 Task: Research Airbnb accommodation in Salcedo, Dominican Republic from 10th December, 2023 to 15th December, 2023 for 7 adults.4 bedrooms having 7 beds and 4 bathrooms. Property type can be house. Amenities needed are: wifi, TV, free parkinig on premises, gym, breakfast. Look for 5 properties as per requirement.
Action: Mouse moved to (452, 63)
Screenshot: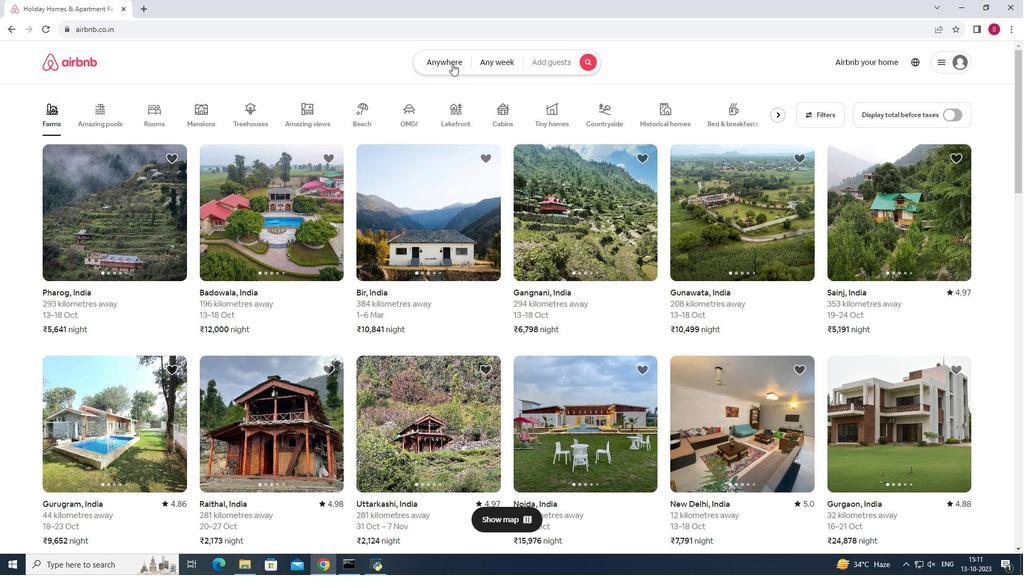 
Action: Mouse pressed left at (452, 63)
Screenshot: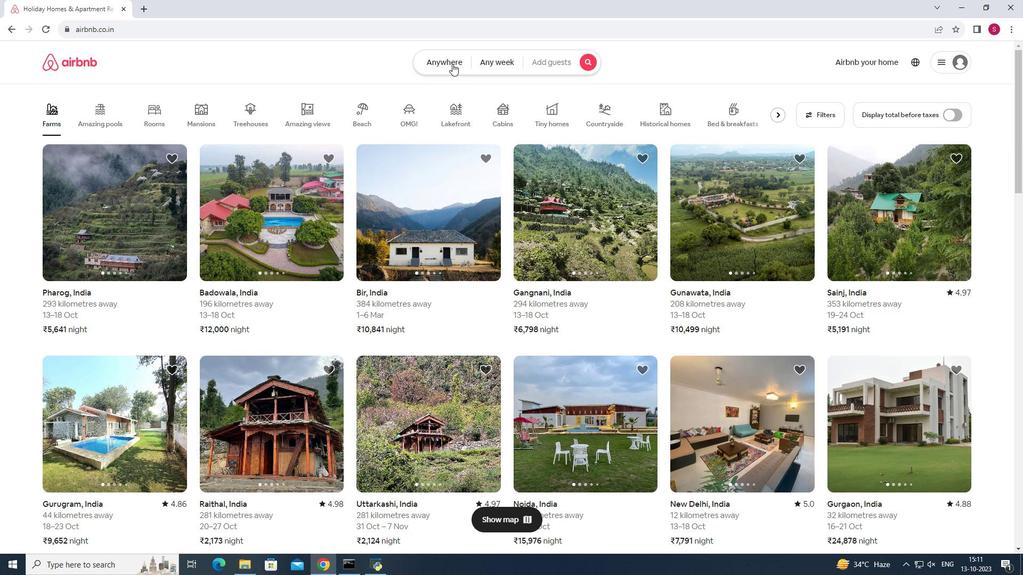 
Action: Mouse moved to (386, 106)
Screenshot: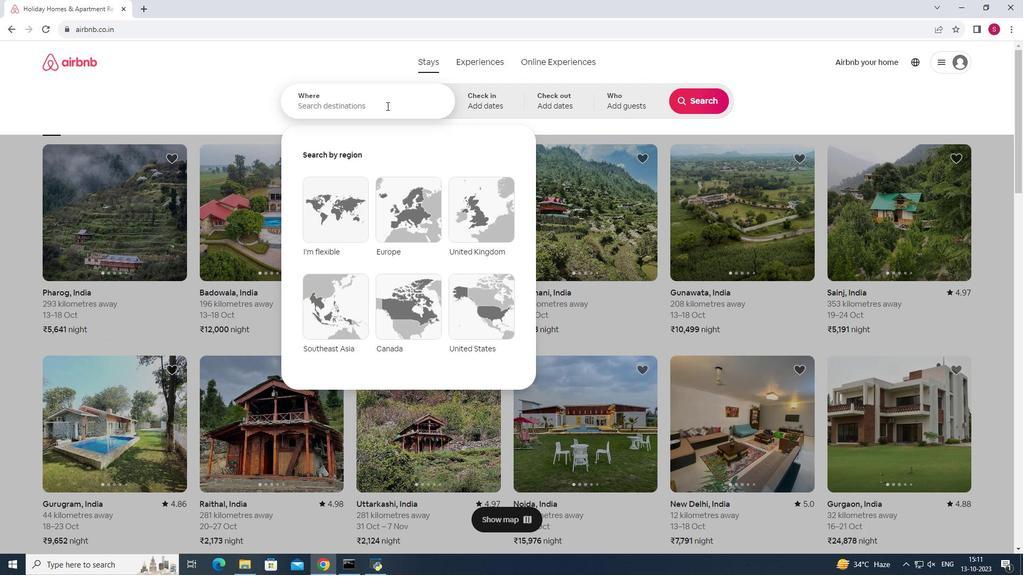 
Action: Mouse pressed left at (386, 106)
Screenshot: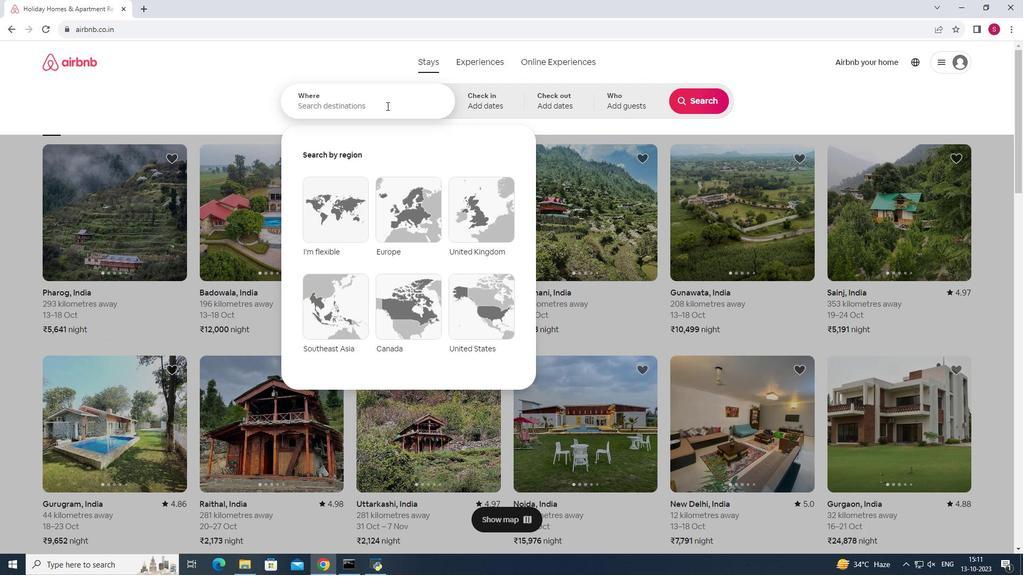 
Action: Key pressed <Key.shift>Salcedo,<Key.space><Key.shift>Dominican
Screenshot: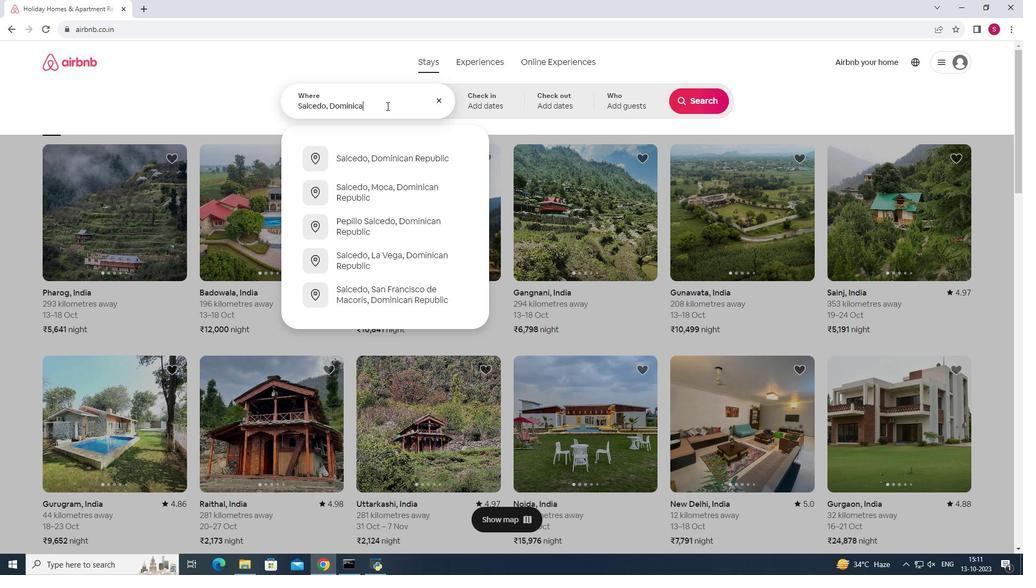 
Action: Mouse moved to (401, 157)
Screenshot: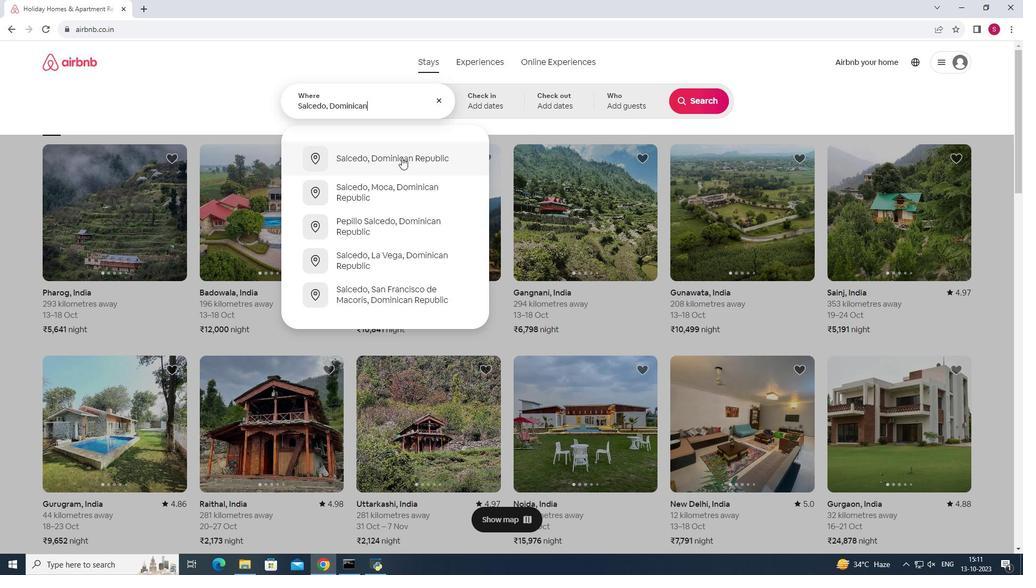 
Action: Mouse pressed left at (401, 157)
Screenshot: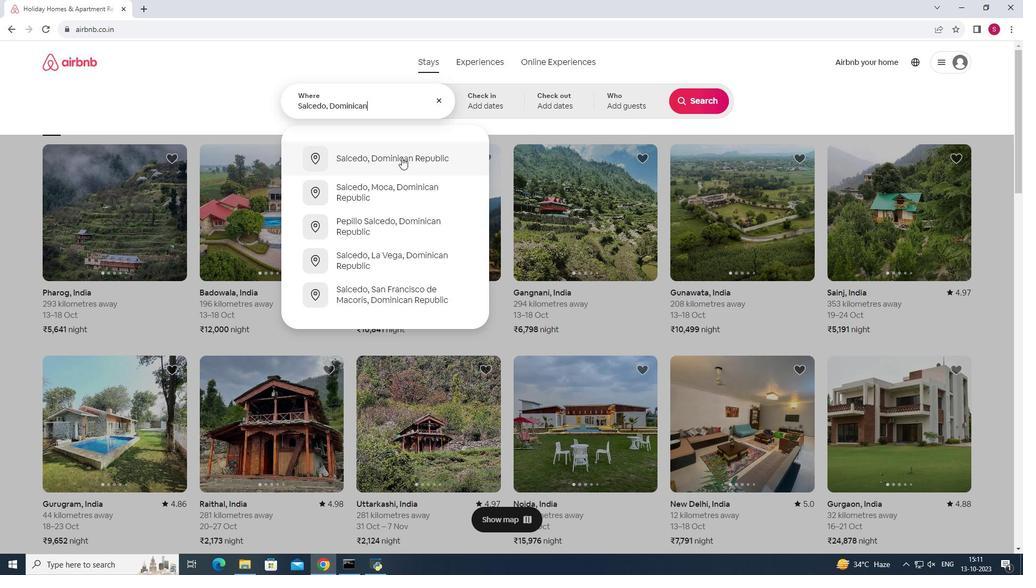 
Action: Mouse moved to (698, 187)
Screenshot: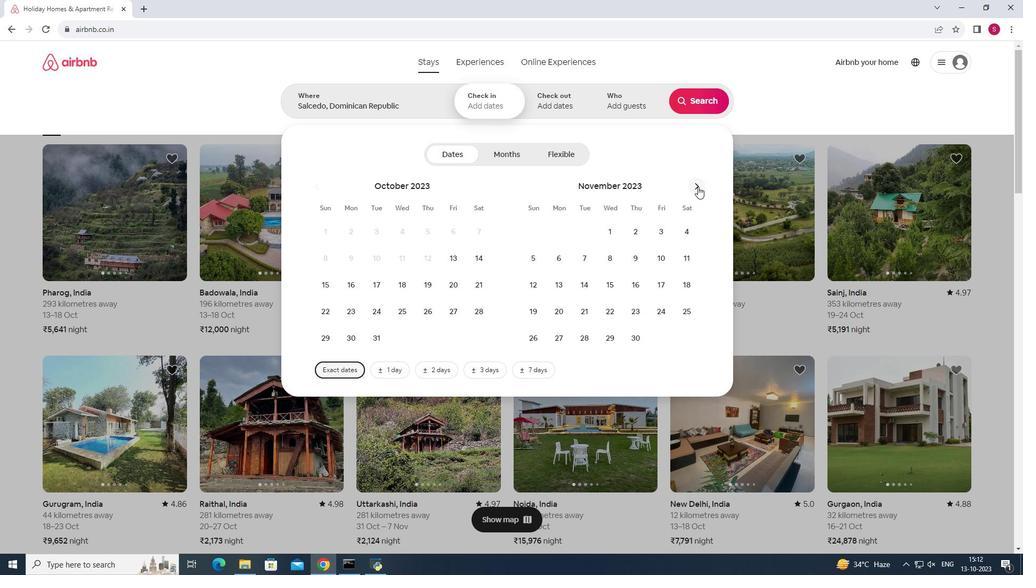 
Action: Mouse pressed left at (698, 187)
Screenshot: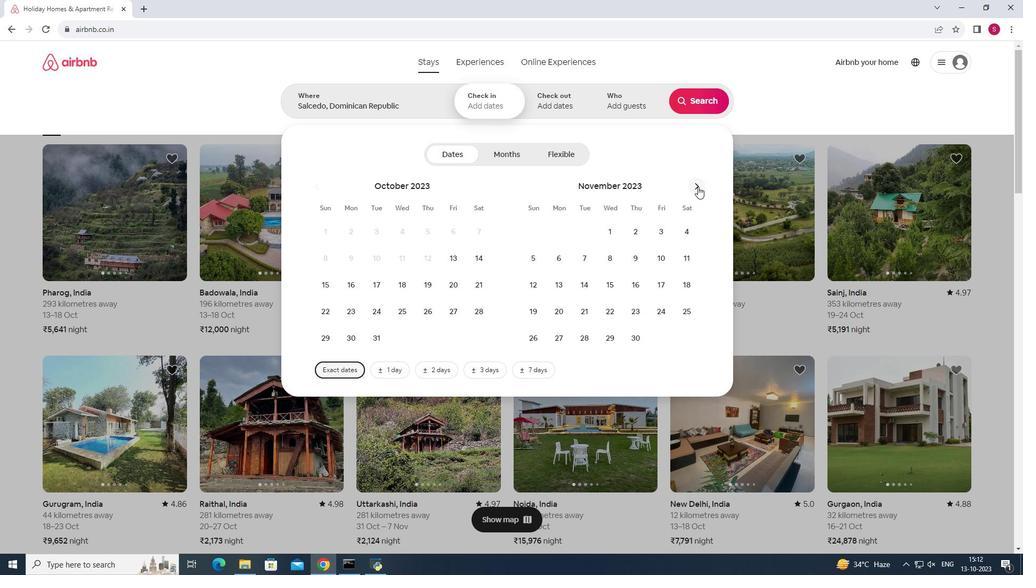 
Action: Mouse moved to (537, 293)
Screenshot: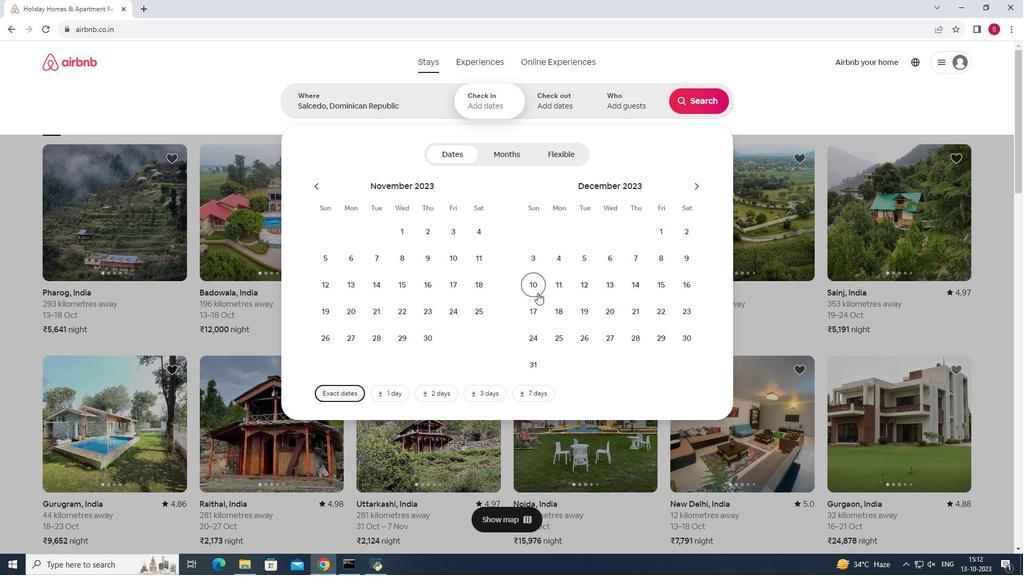 
Action: Mouse pressed left at (537, 293)
Screenshot: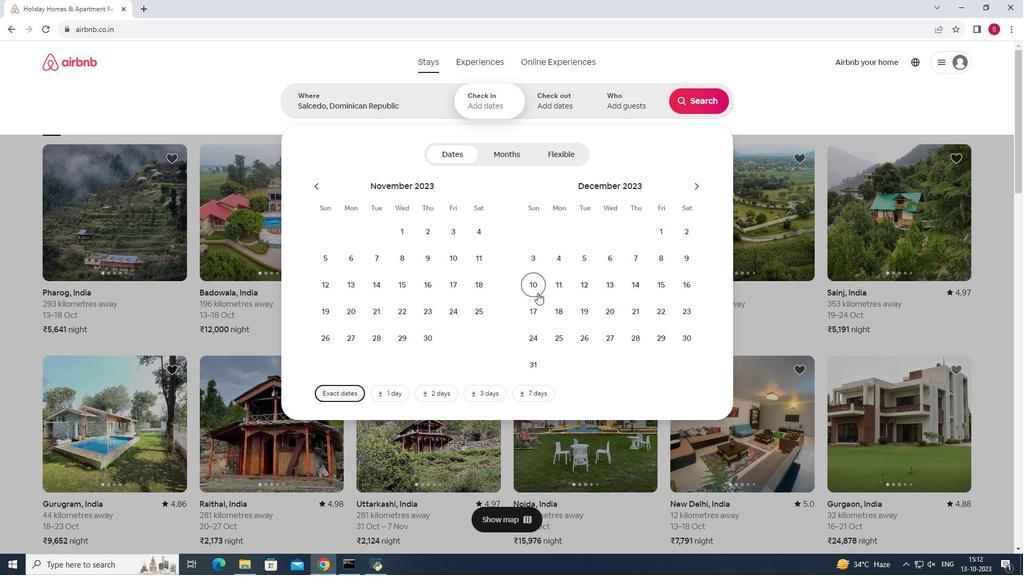 
Action: Mouse moved to (667, 289)
Screenshot: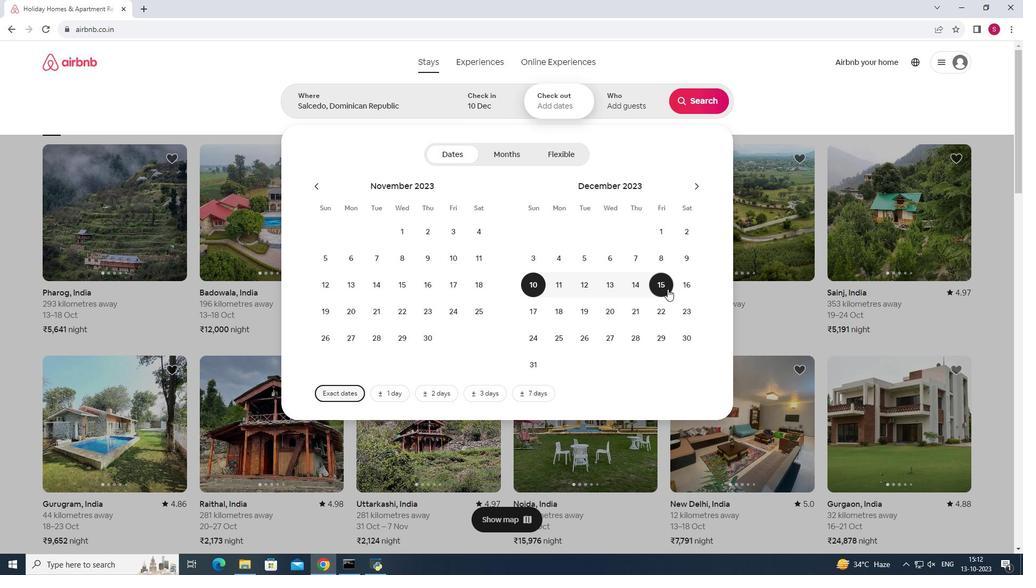 
Action: Mouse pressed left at (667, 289)
Screenshot: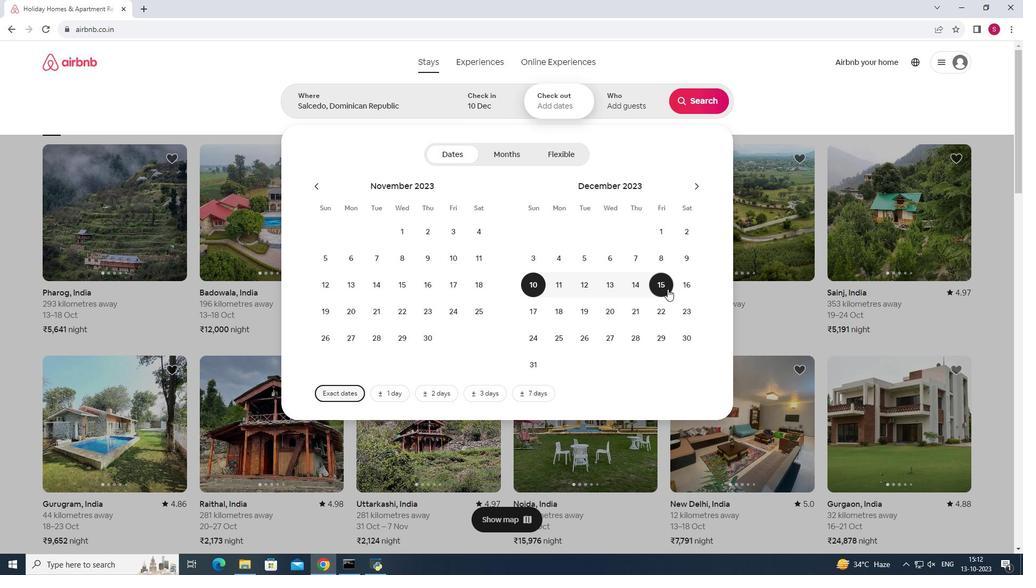 
Action: Mouse moved to (626, 91)
Screenshot: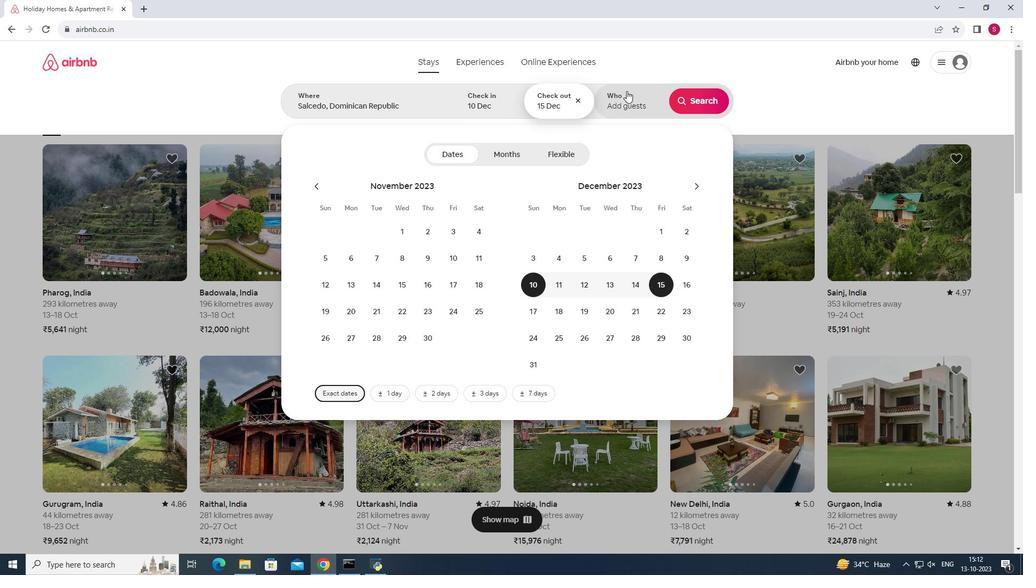 
Action: Mouse pressed left at (626, 91)
Screenshot: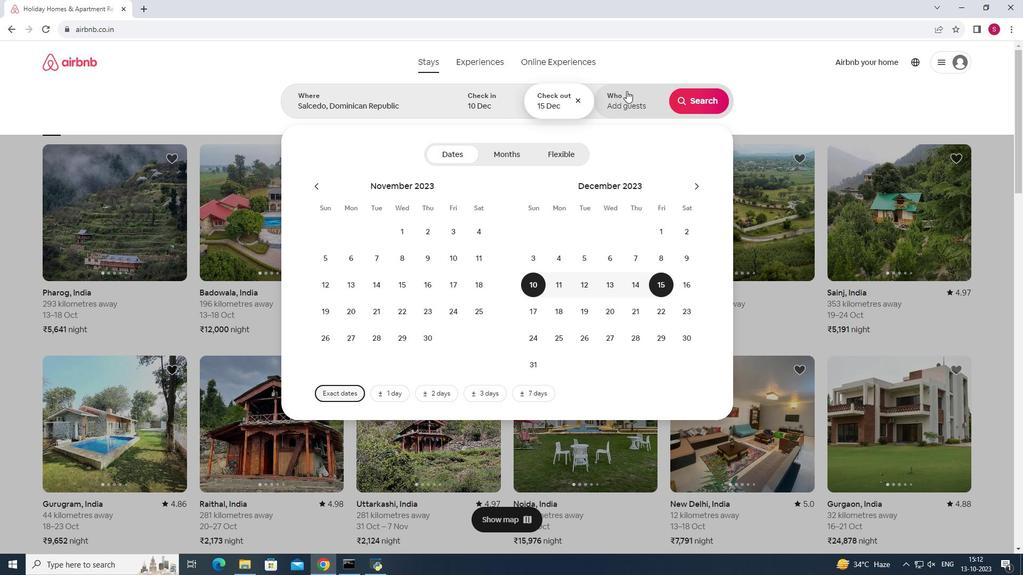 
Action: Mouse moved to (703, 155)
Screenshot: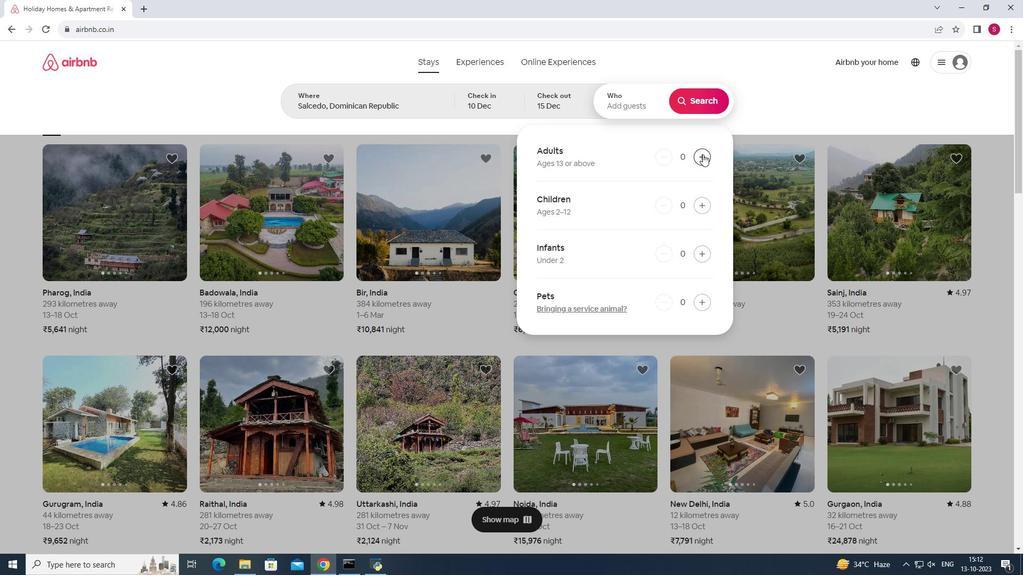 
Action: Mouse pressed left at (703, 155)
Screenshot: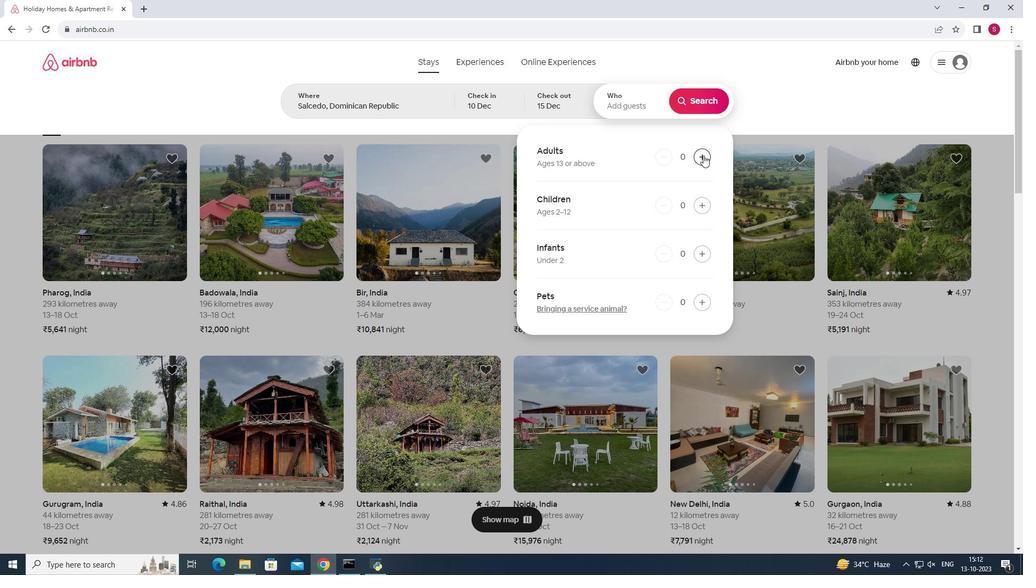 
Action: Mouse pressed left at (703, 155)
Screenshot: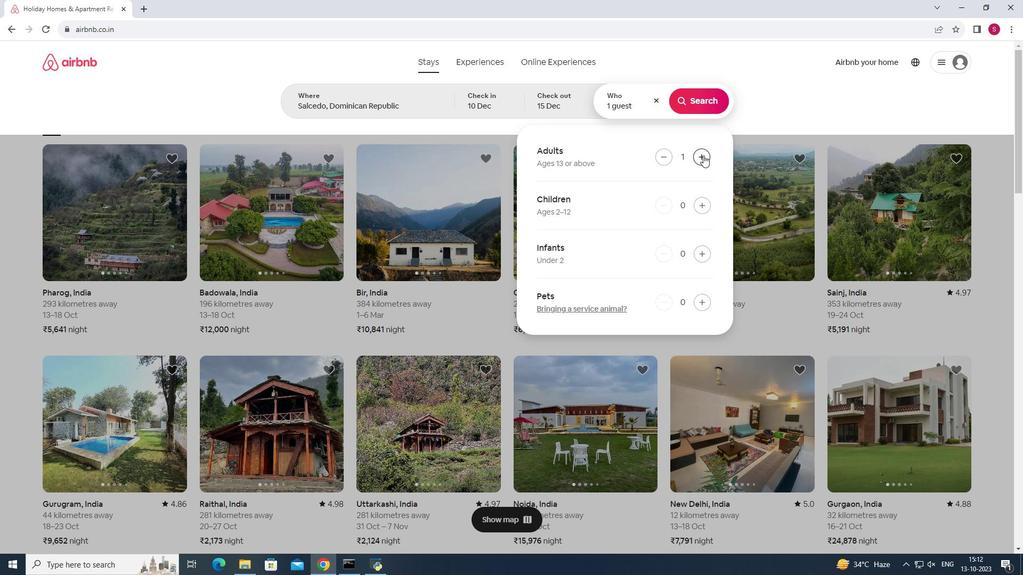 
Action: Mouse pressed left at (703, 155)
Screenshot: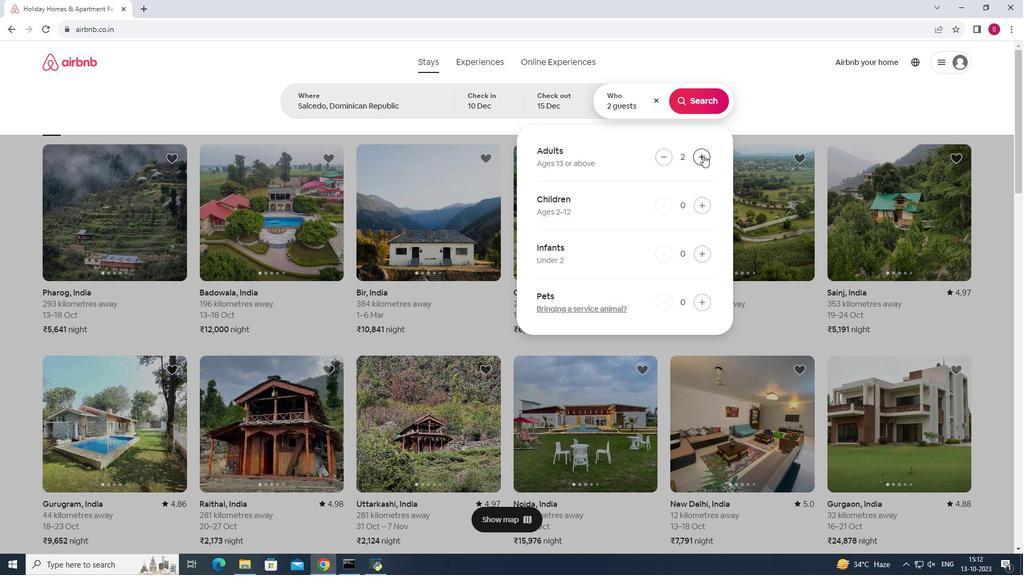 
Action: Mouse pressed left at (703, 155)
Screenshot: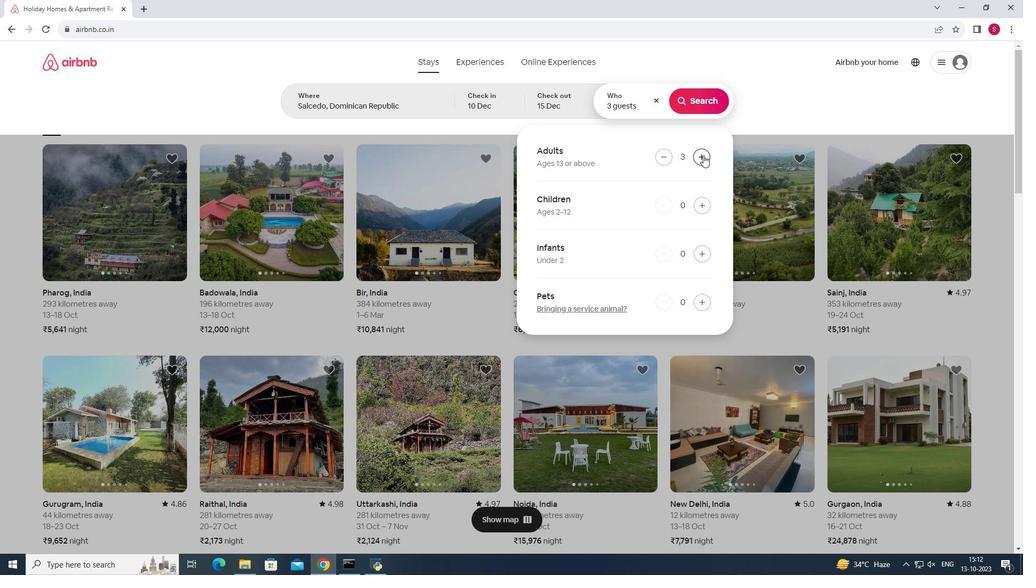 
Action: Mouse pressed left at (703, 155)
Screenshot: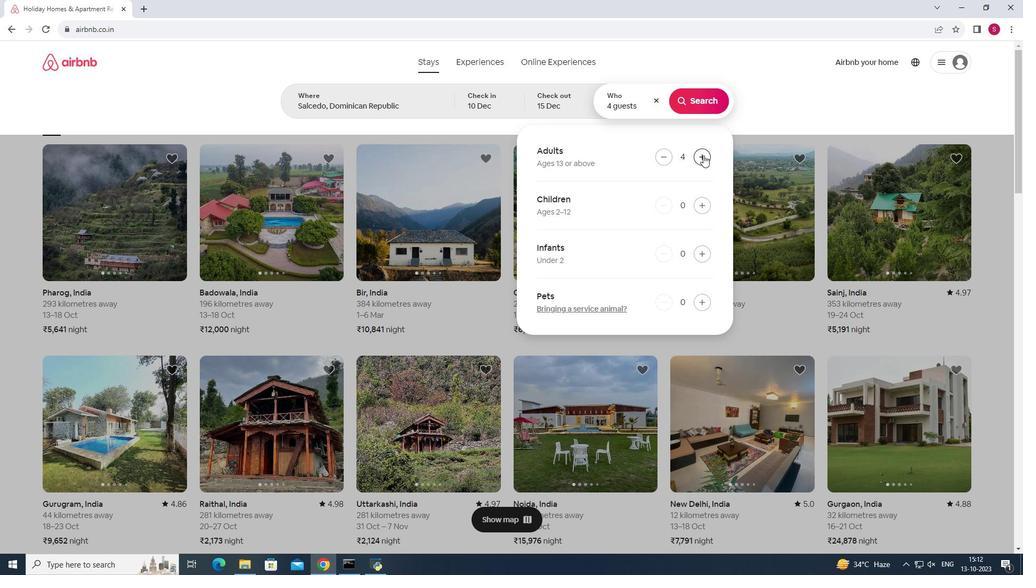 
Action: Mouse pressed left at (703, 155)
Screenshot: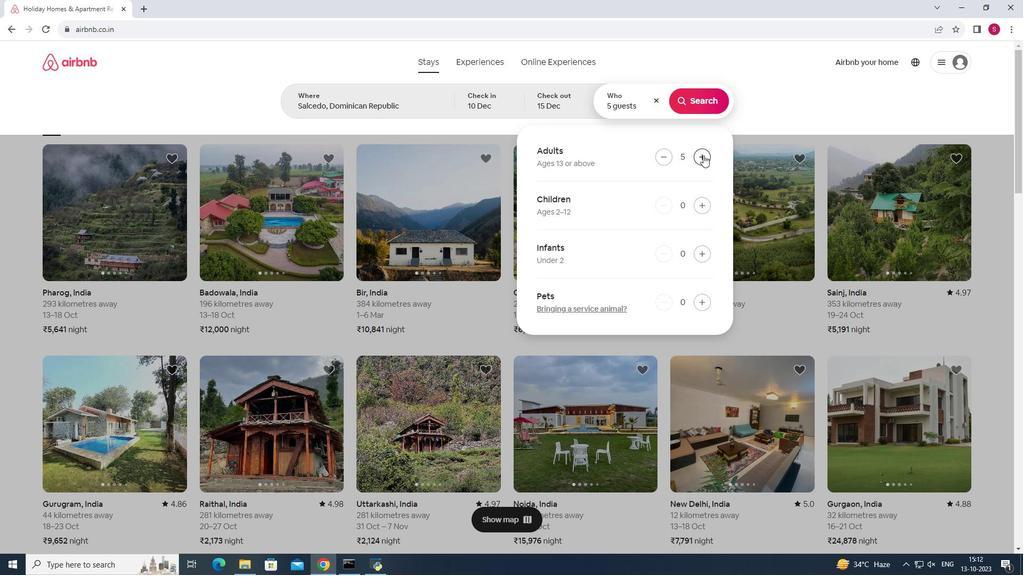 
Action: Mouse pressed left at (703, 155)
Screenshot: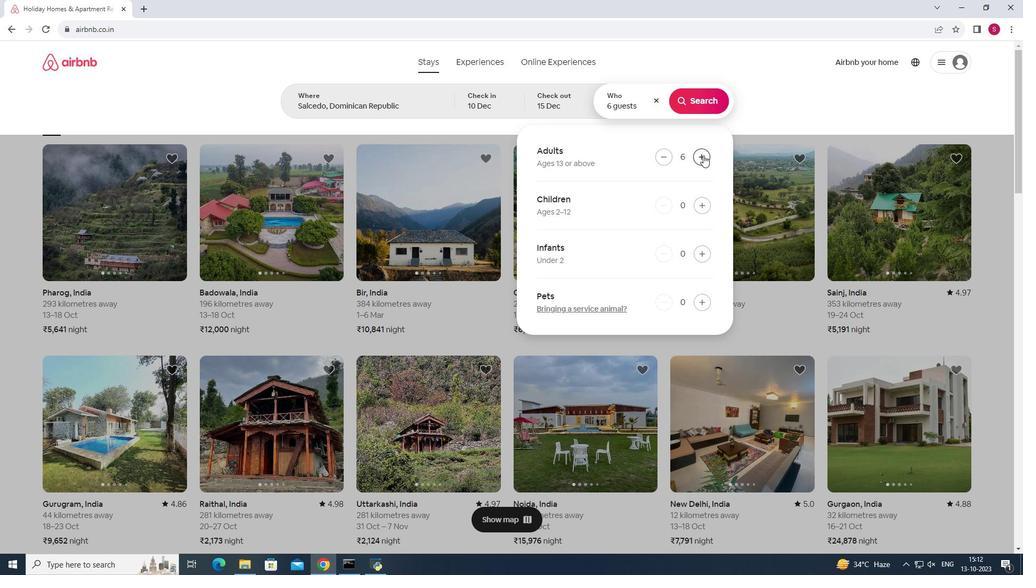 
Action: Mouse moved to (697, 101)
Screenshot: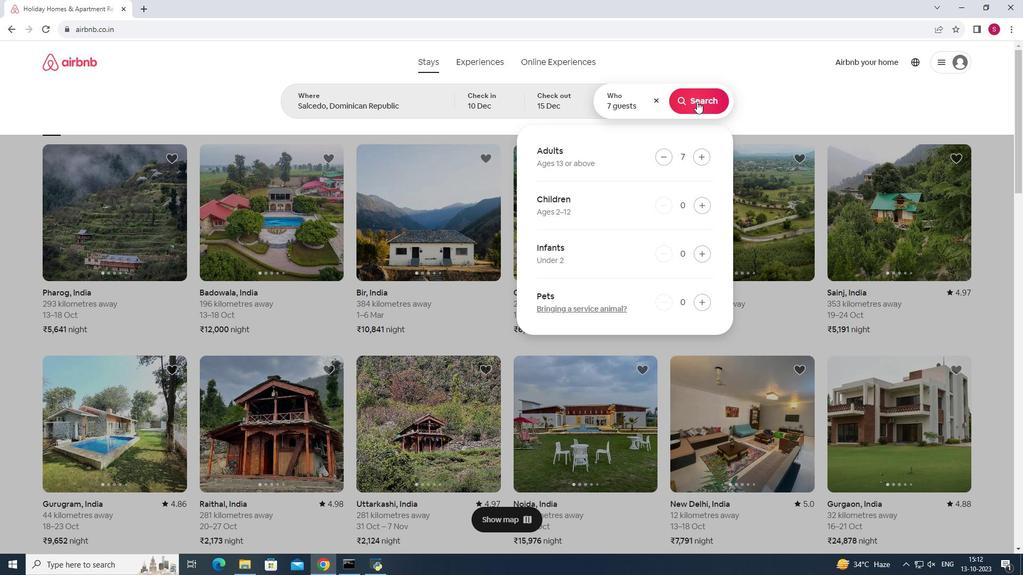 
Action: Mouse pressed left at (697, 101)
Screenshot: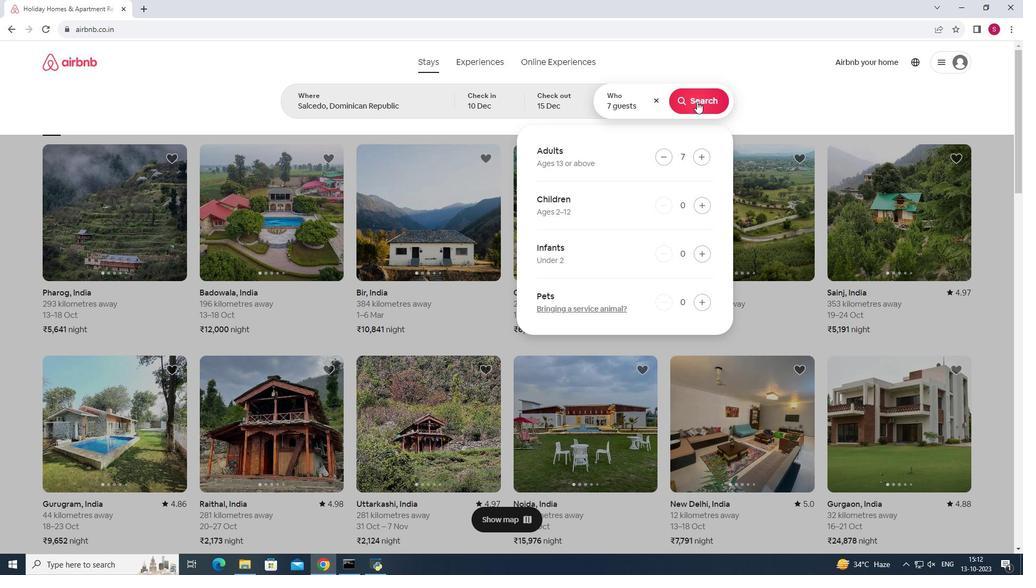 
Action: Mouse moved to (855, 101)
Screenshot: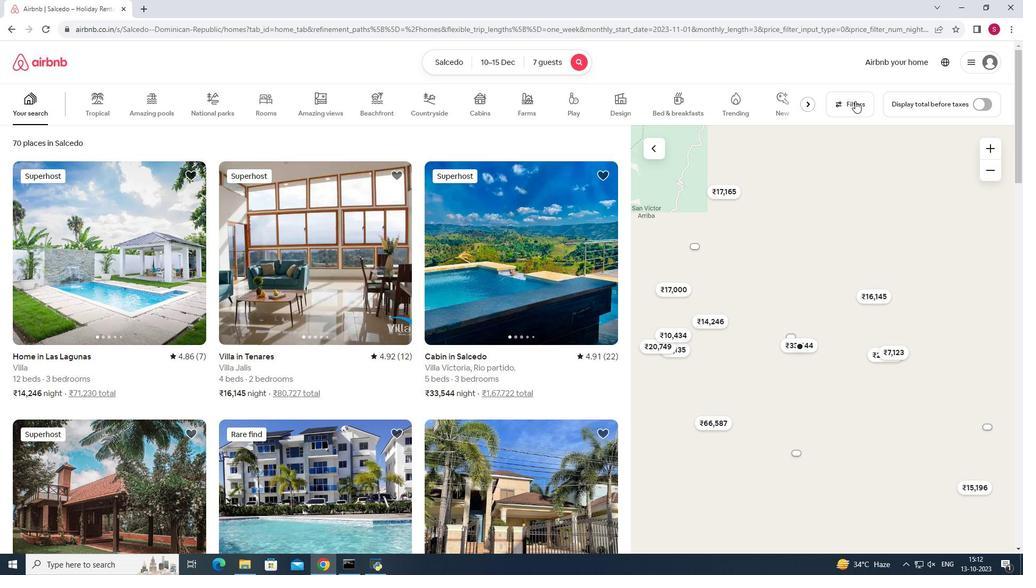 
Action: Mouse pressed left at (855, 101)
Screenshot: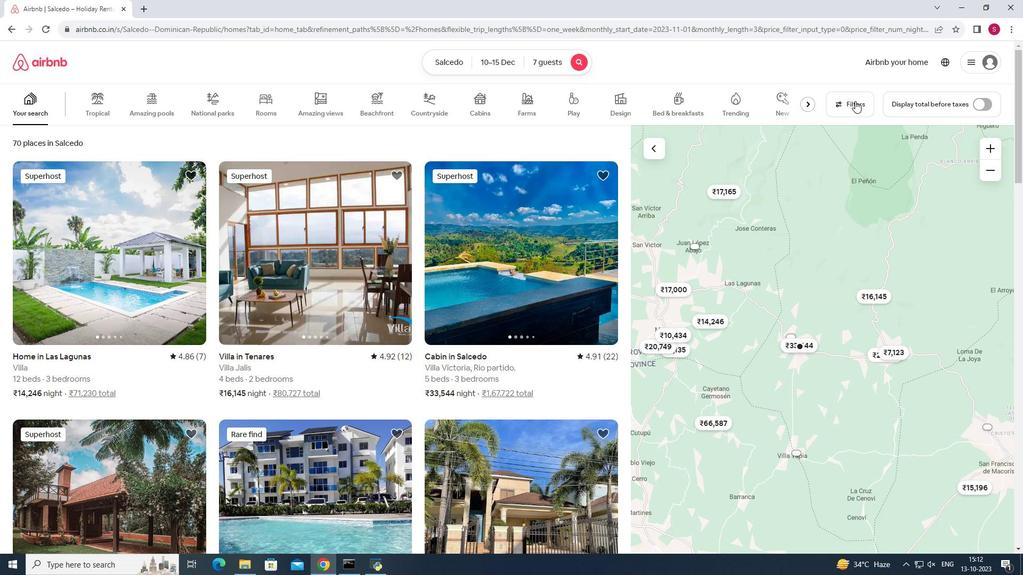 
Action: Mouse moved to (602, 297)
Screenshot: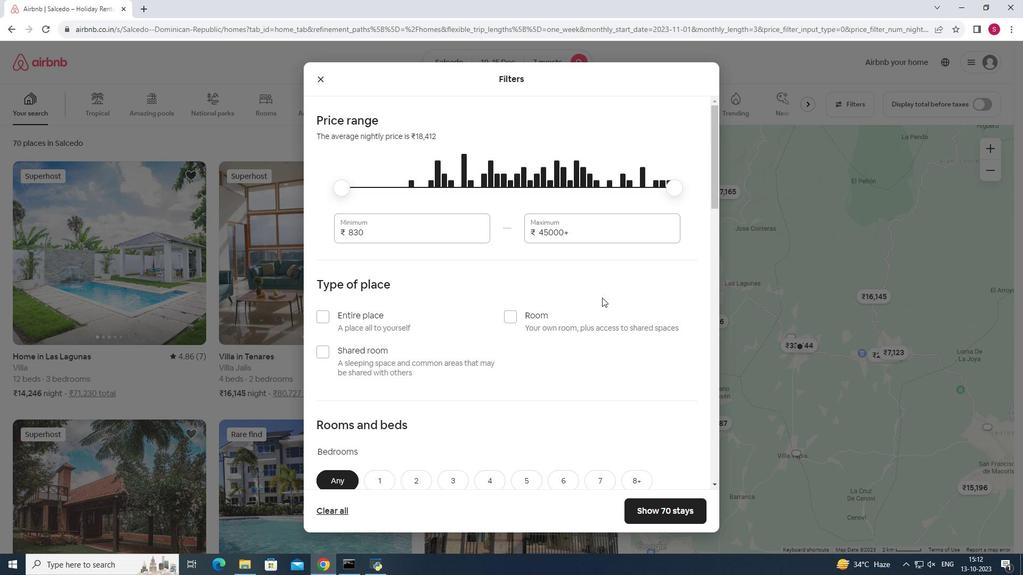 
Action: Mouse scrolled (602, 297) with delta (0, 0)
Screenshot: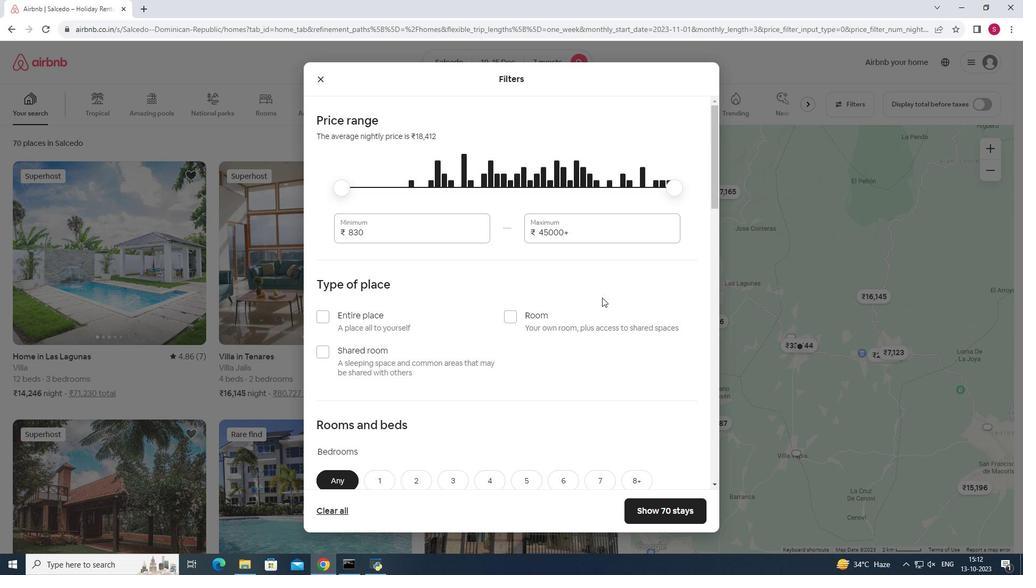 
Action: Mouse scrolled (602, 297) with delta (0, 0)
Screenshot: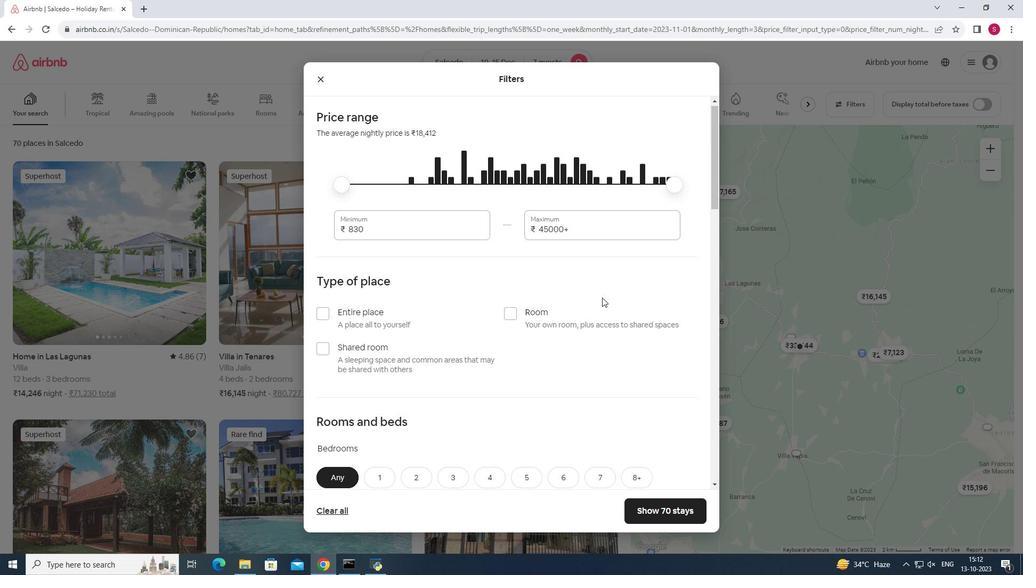
Action: Mouse scrolled (602, 297) with delta (0, 0)
Screenshot: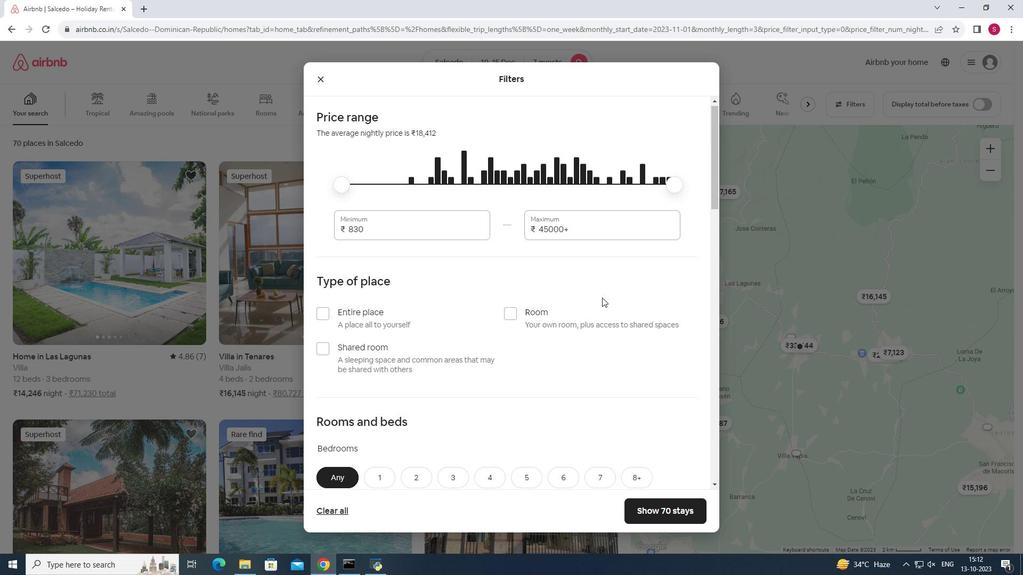 
Action: Mouse moved to (486, 325)
Screenshot: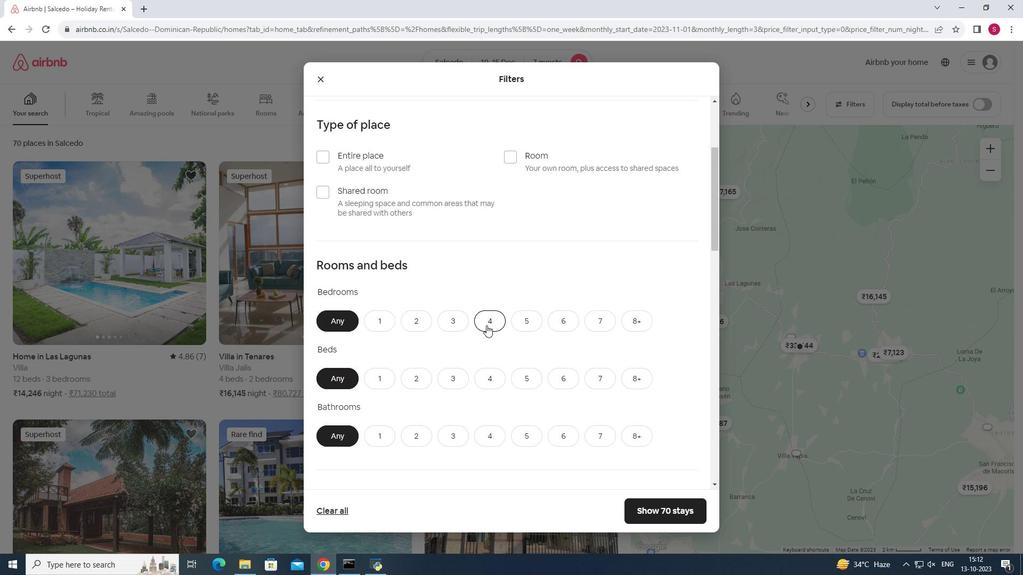 
Action: Mouse pressed left at (486, 325)
Screenshot: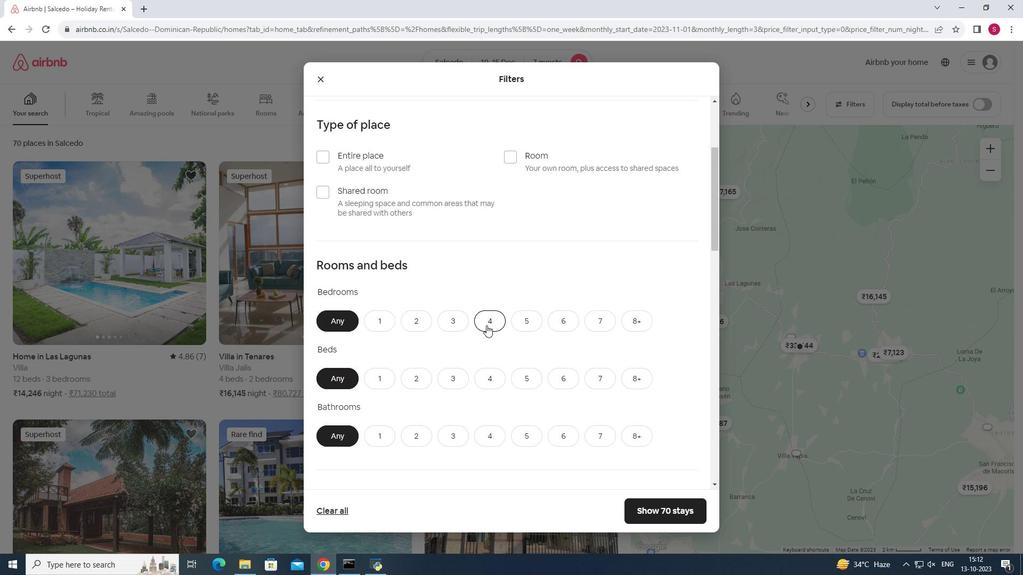 
Action: Mouse moved to (491, 328)
Screenshot: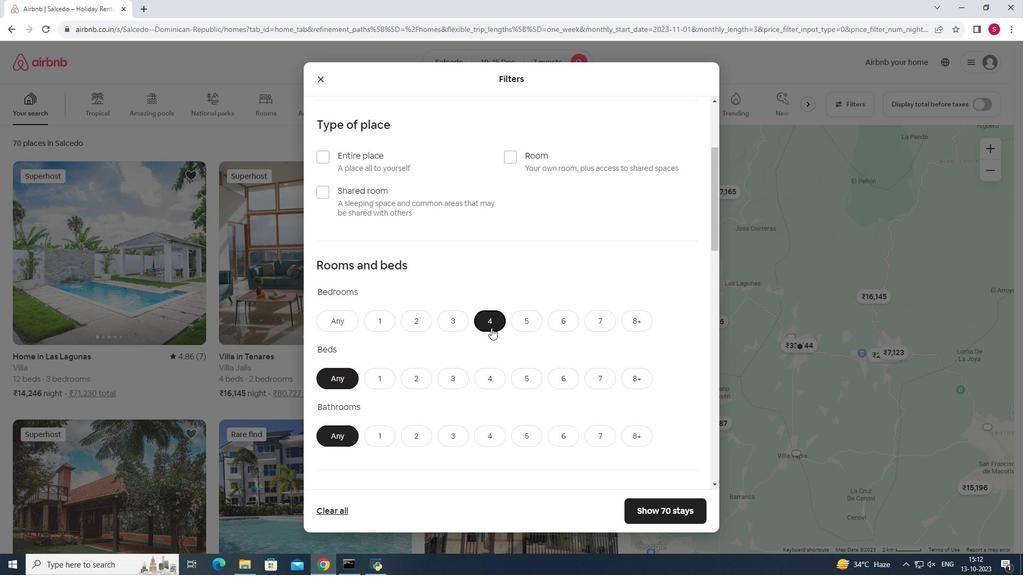
Action: Mouse scrolled (491, 327) with delta (0, 0)
Screenshot: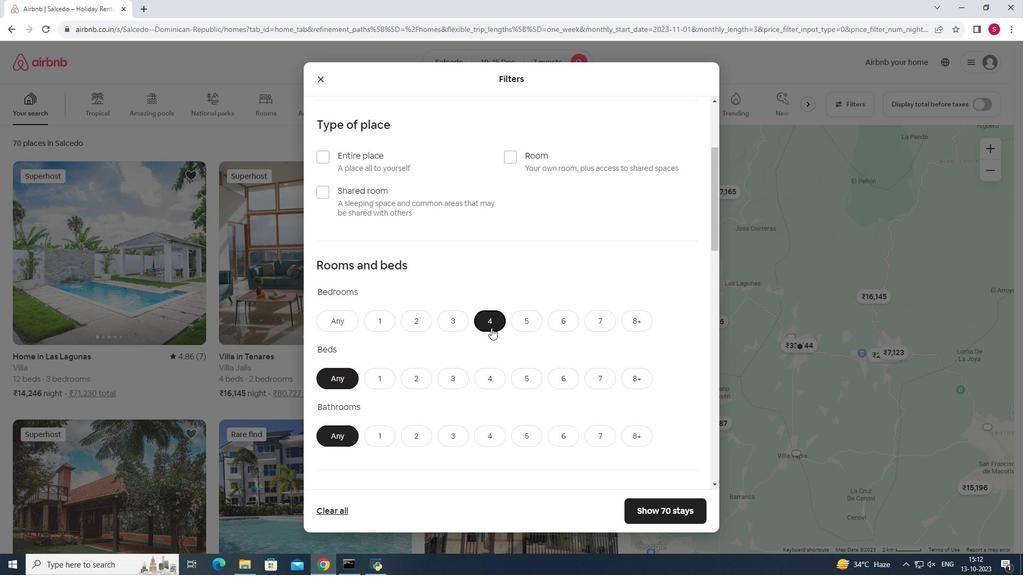
Action: Mouse scrolled (491, 327) with delta (0, 0)
Screenshot: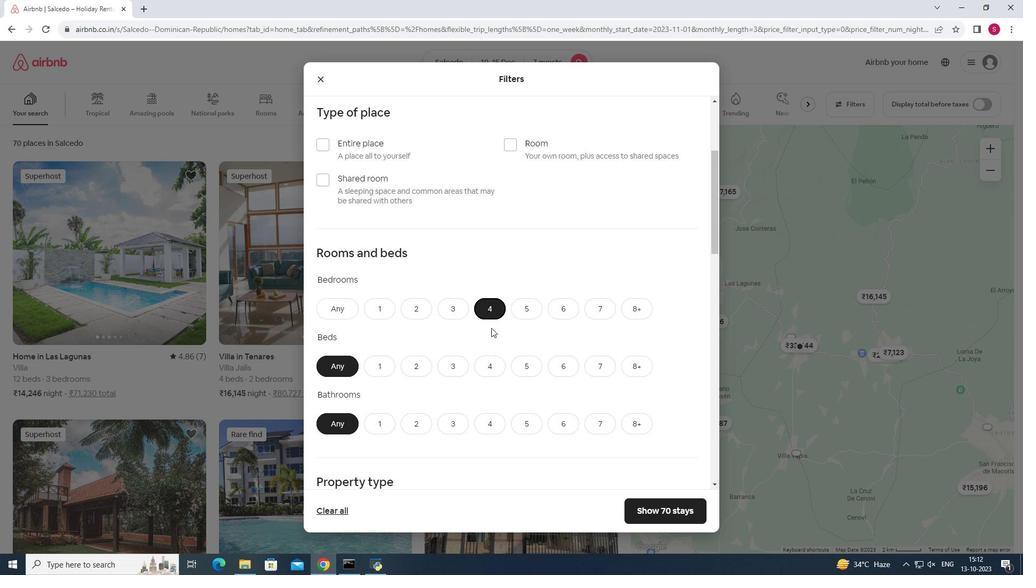 
Action: Mouse moved to (601, 273)
Screenshot: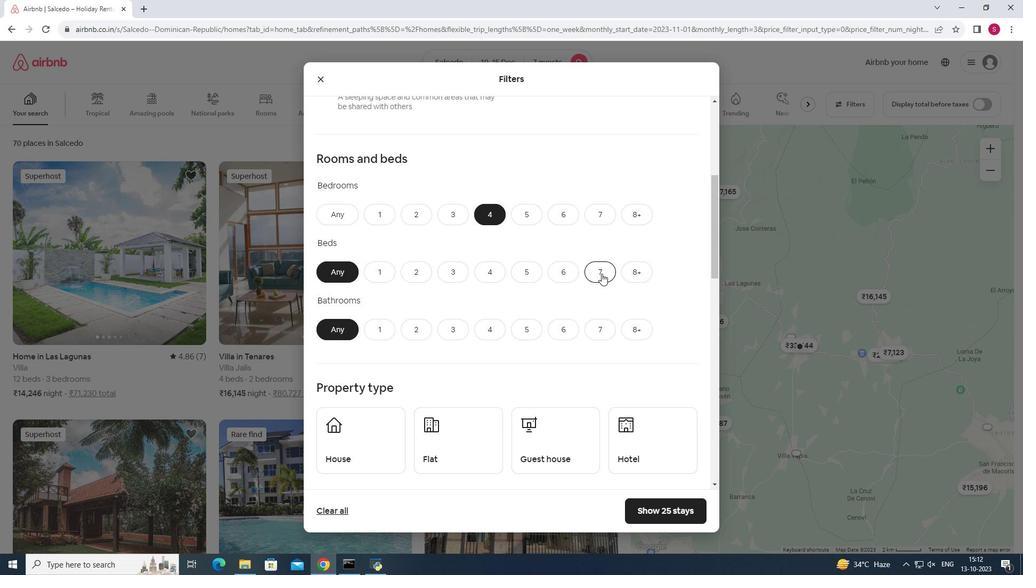 
Action: Mouse pressed left at (601, 273)
Screenshot: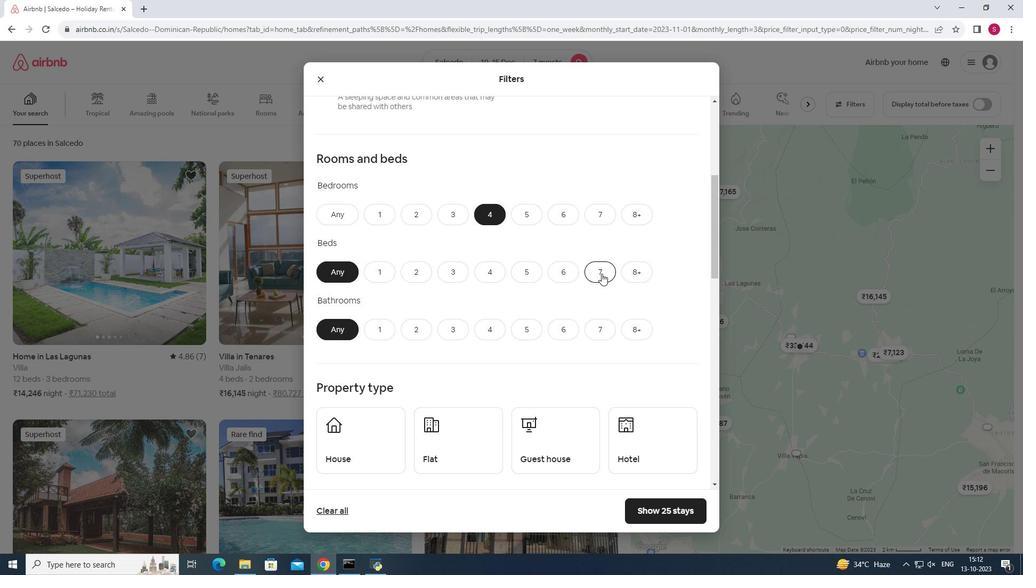 
Action: Mouse moved to (495, 334)
Screenshot: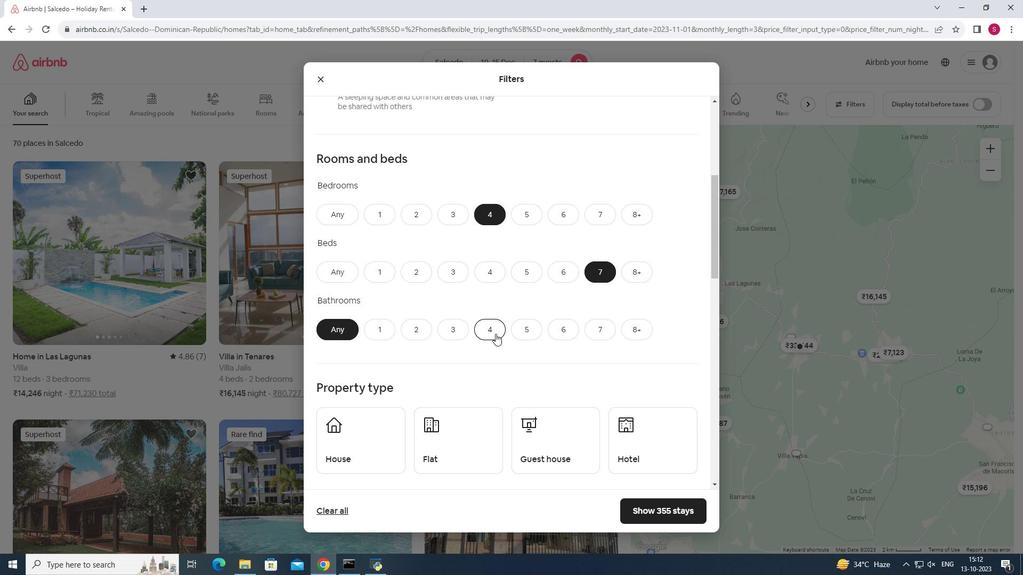 
Action: Mouse pressed left at (495, 334)
Screenshot: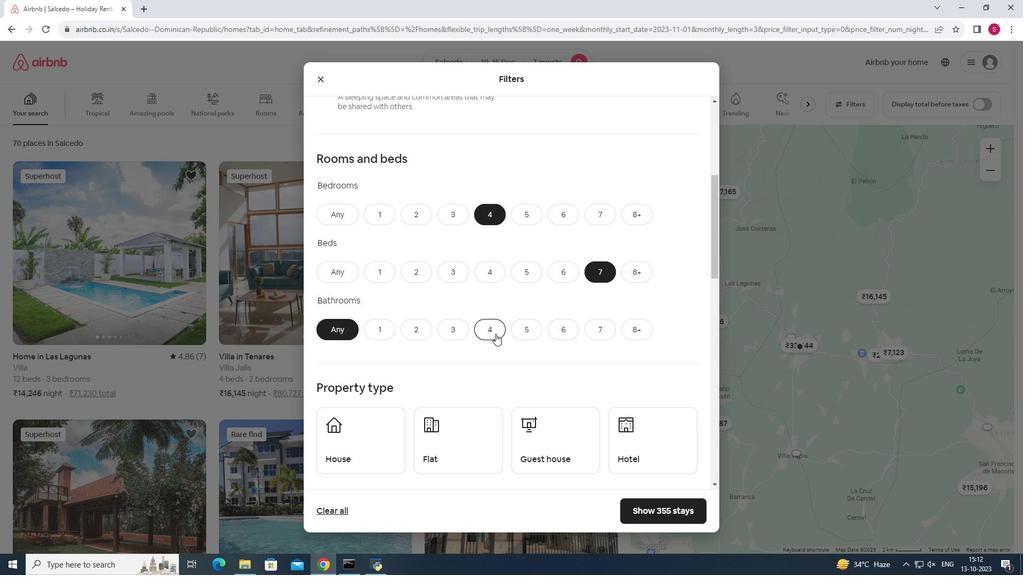 
Action: Mouse moved to (526, 342)
Screenshot: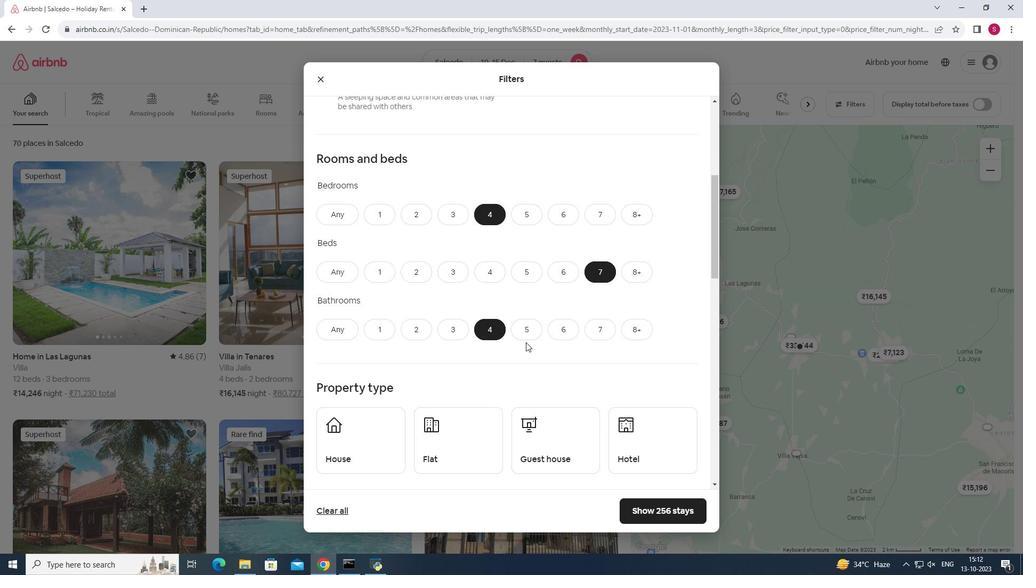 
Action: Mouse scrolled (526, 342) with delta (0, 0)
Screenshot: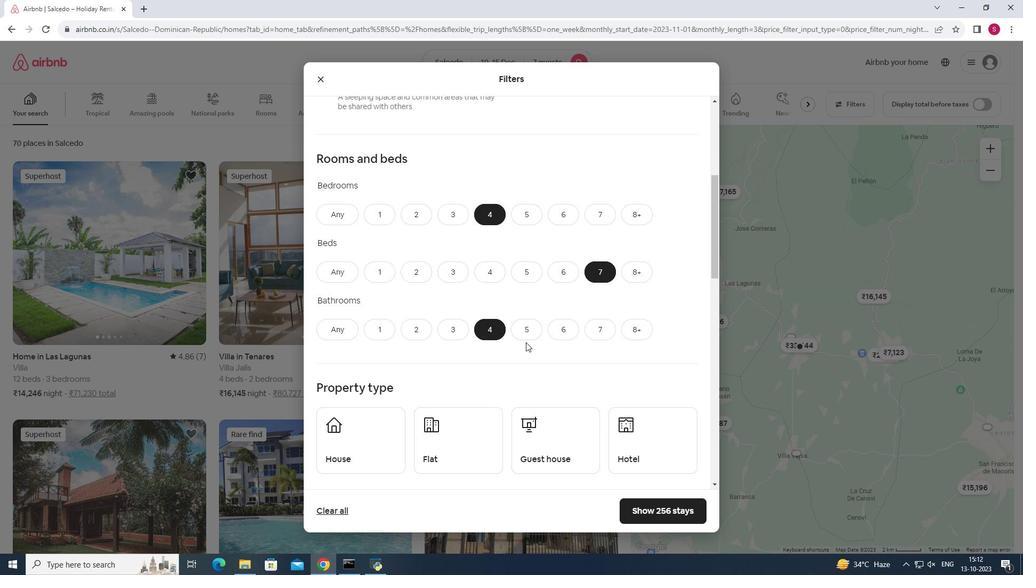 
Action: Mouse moved to (366, 399)
Screenshot: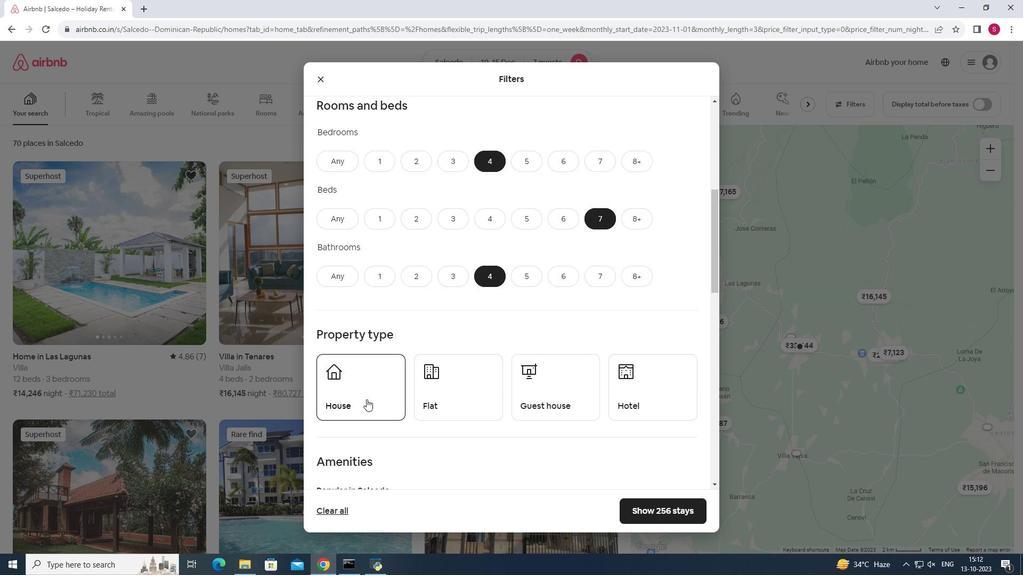 
Action: Mouse pressed left at (366, 399)
Screenshot: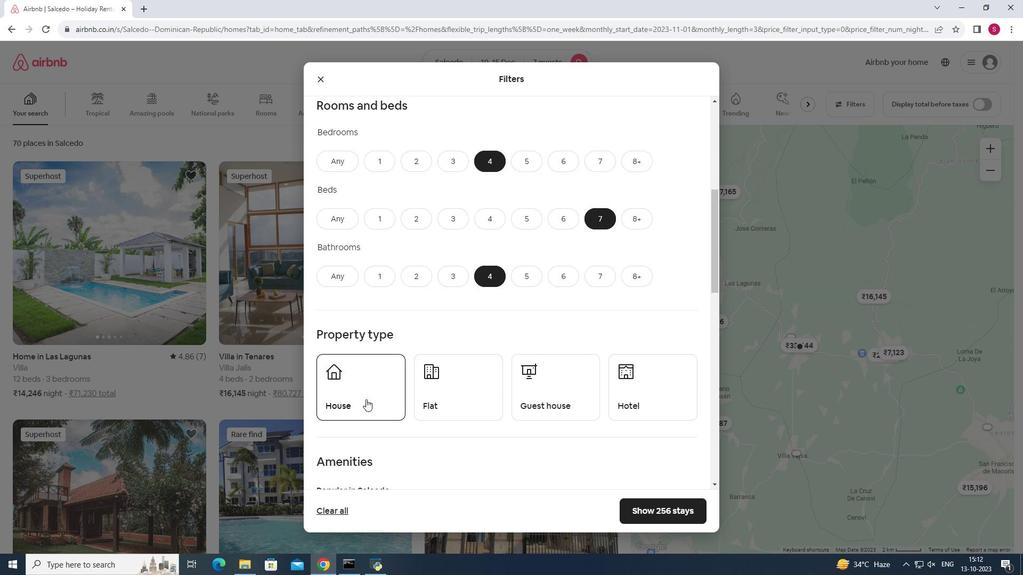 
Action: Mouse moved to (368, 400)
Screenshot: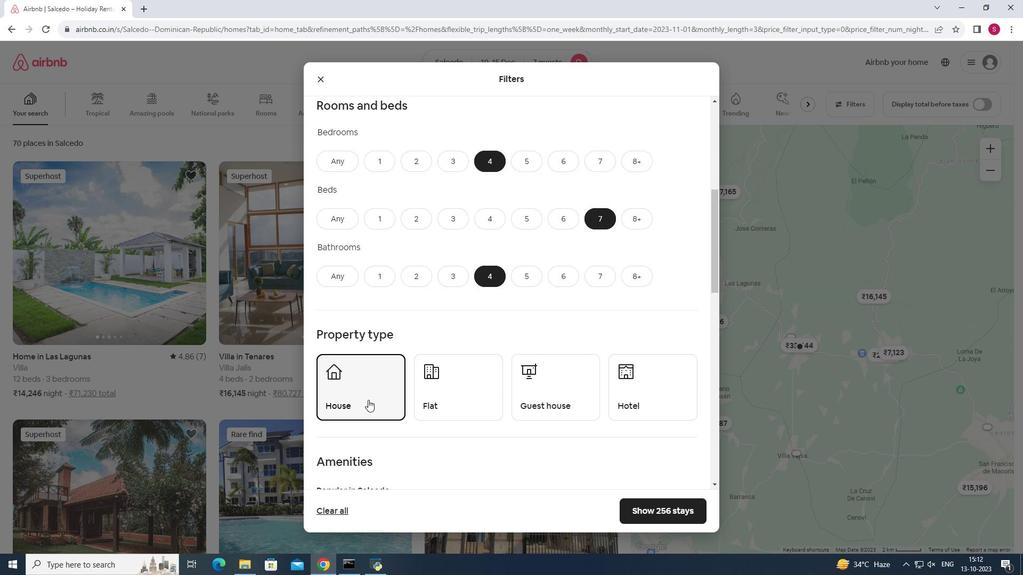 
Action: Mouse scrolled (368, 400) with delta (0, 0)
Screenshot: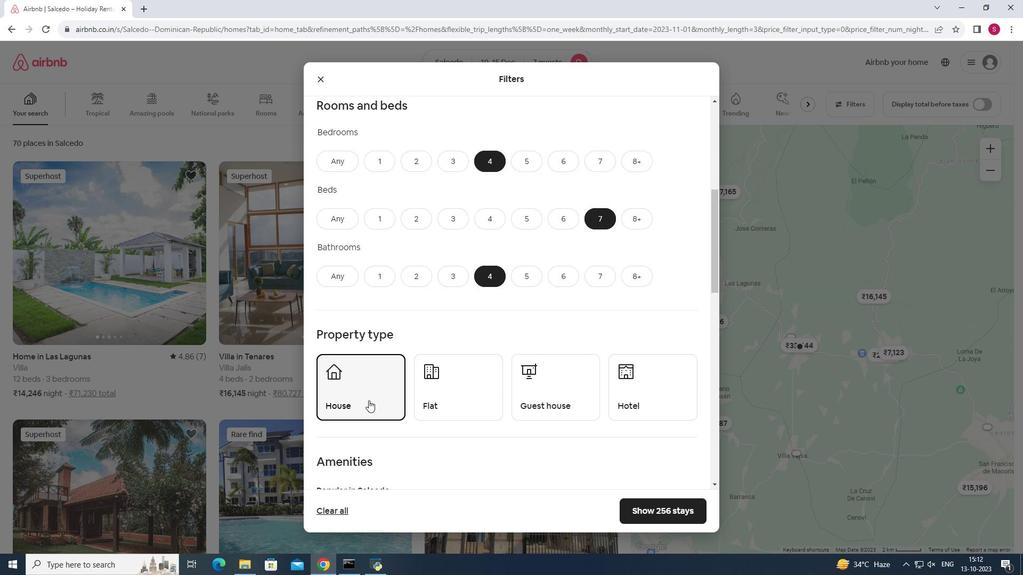 
Action: Mouse scrolled (368, 400) with delta (0, 0)
Screenshot: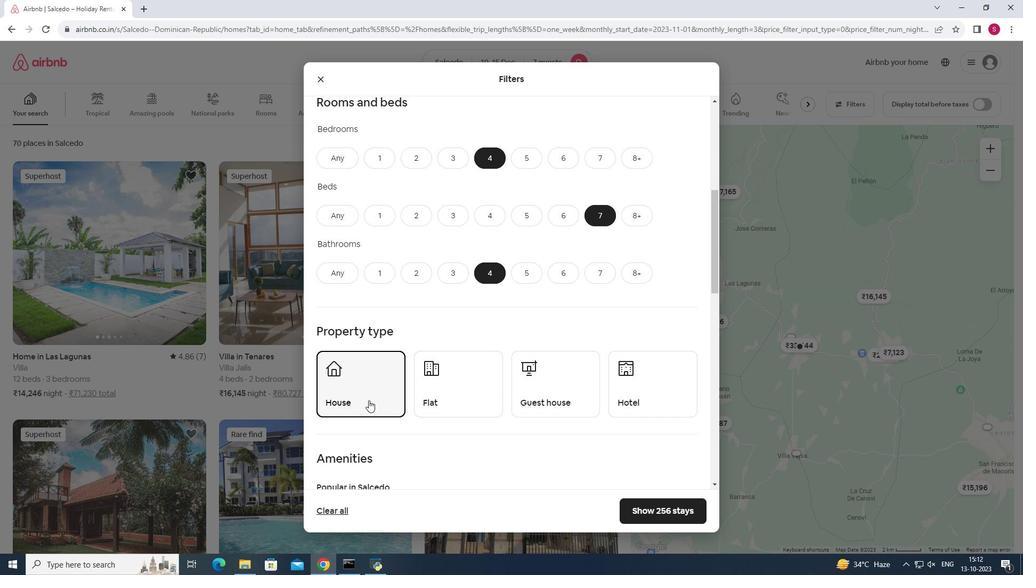 
Action: Mouse moved to (418, 398)
Screenshot: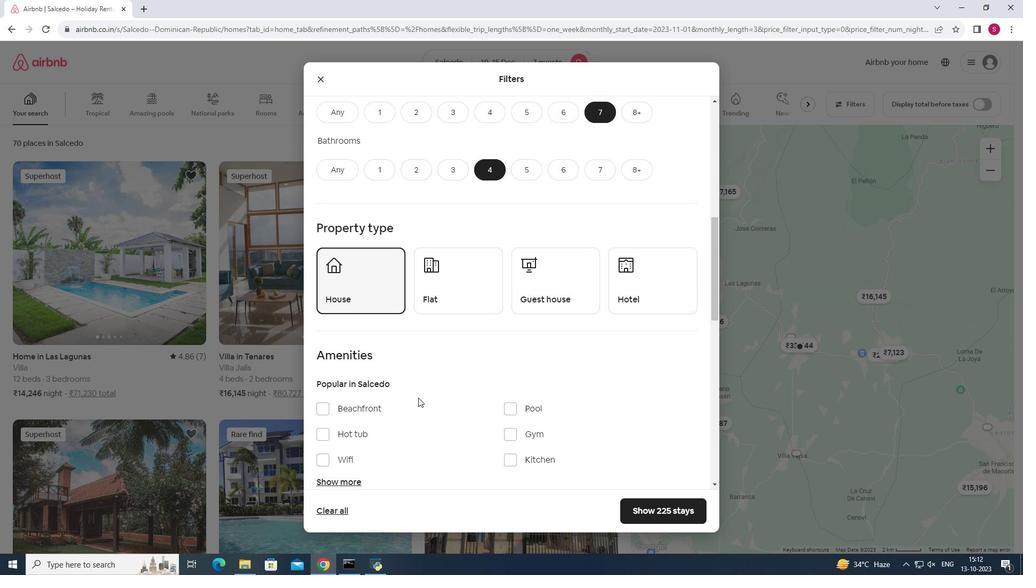 
Action: Mouse scrolled (418, 397) with delta (0, 0)
Screenshot: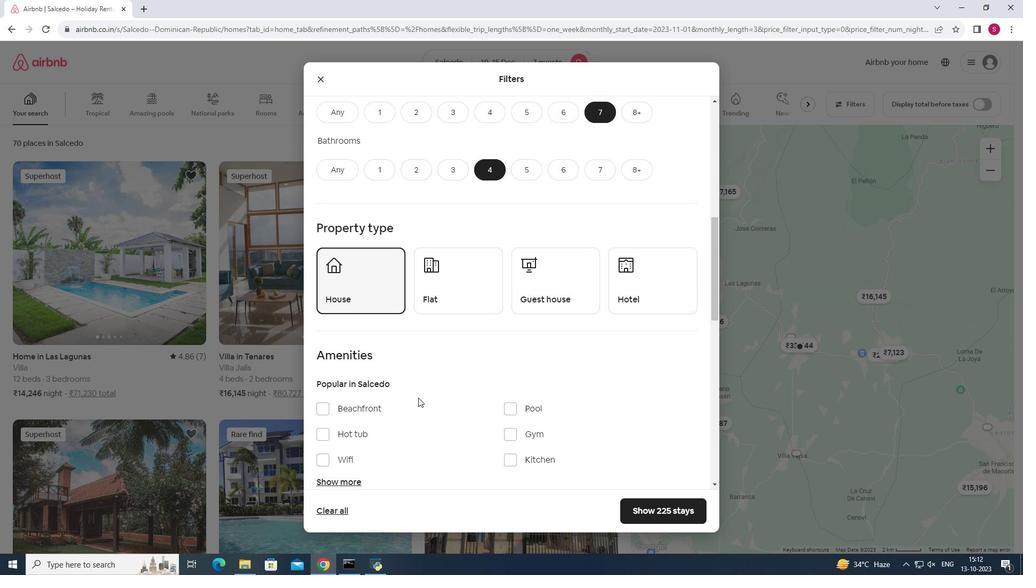 
Action: Mouse moved to (325, 405)
Screenshot: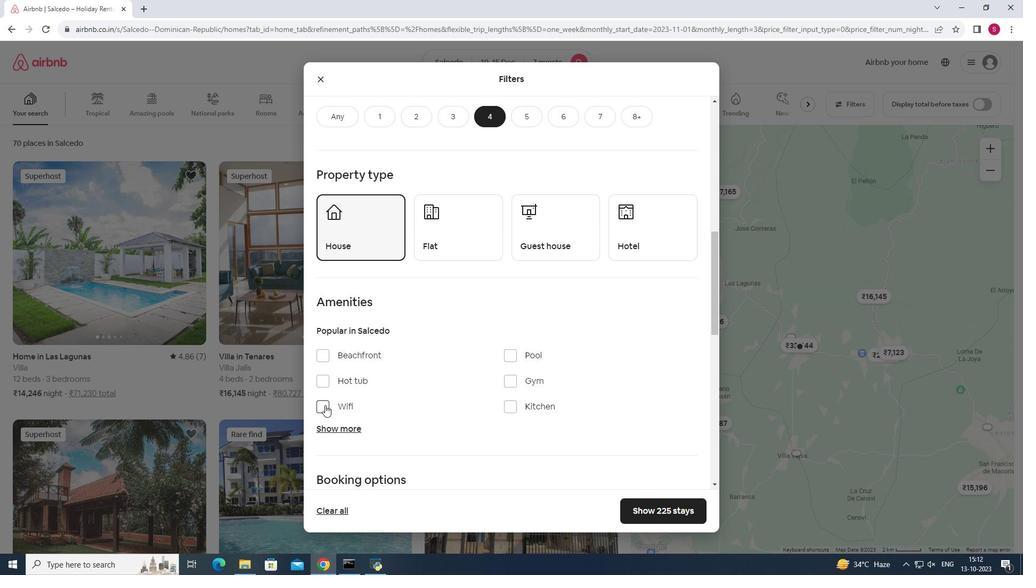 
Action: Mouse pressed left at (325, 405)
Screenshot: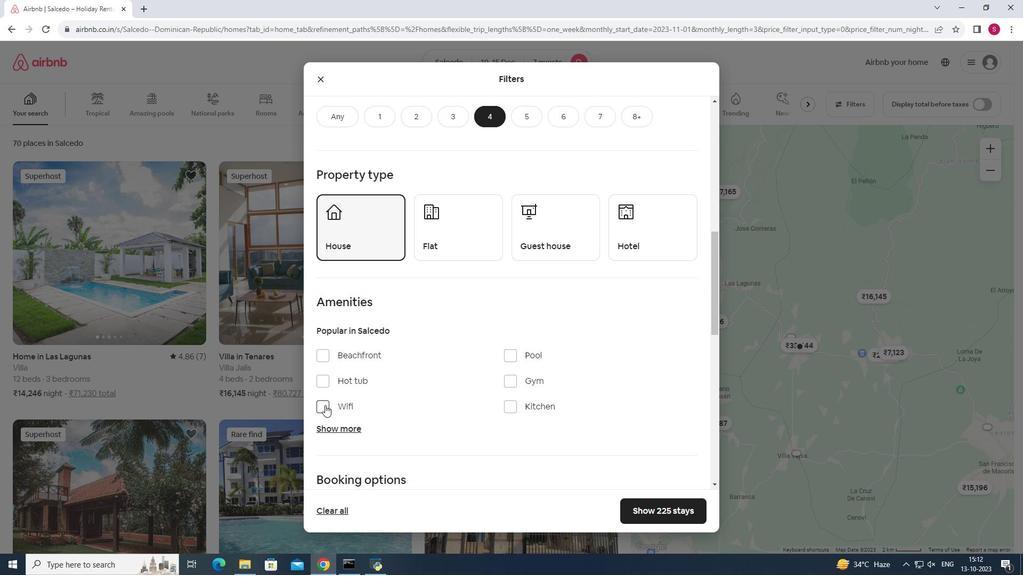 
Action: Mouse moved to (333, 433)
Screenshot: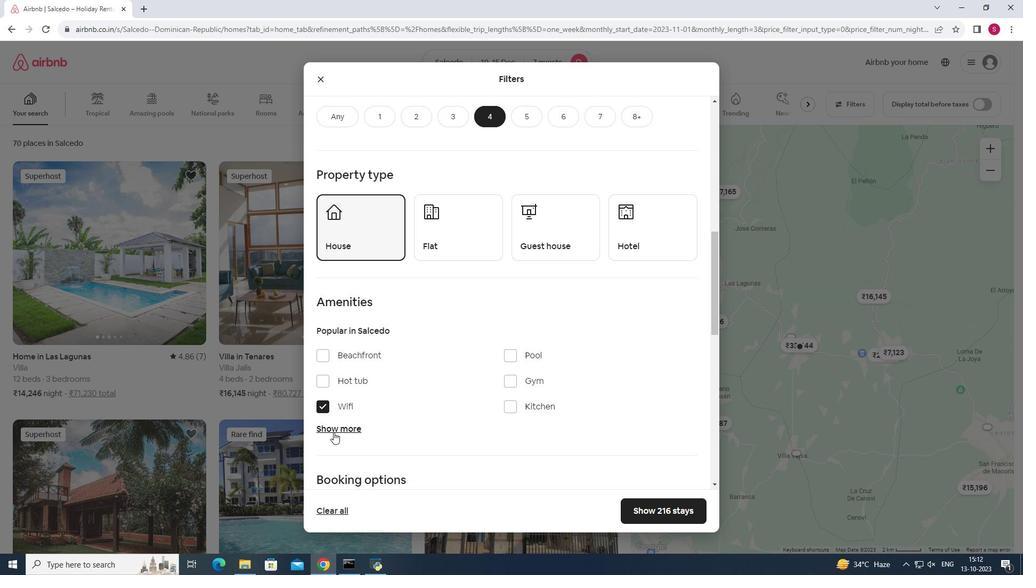
Action: Mouse pressed left at (333, 433)
Screenshot: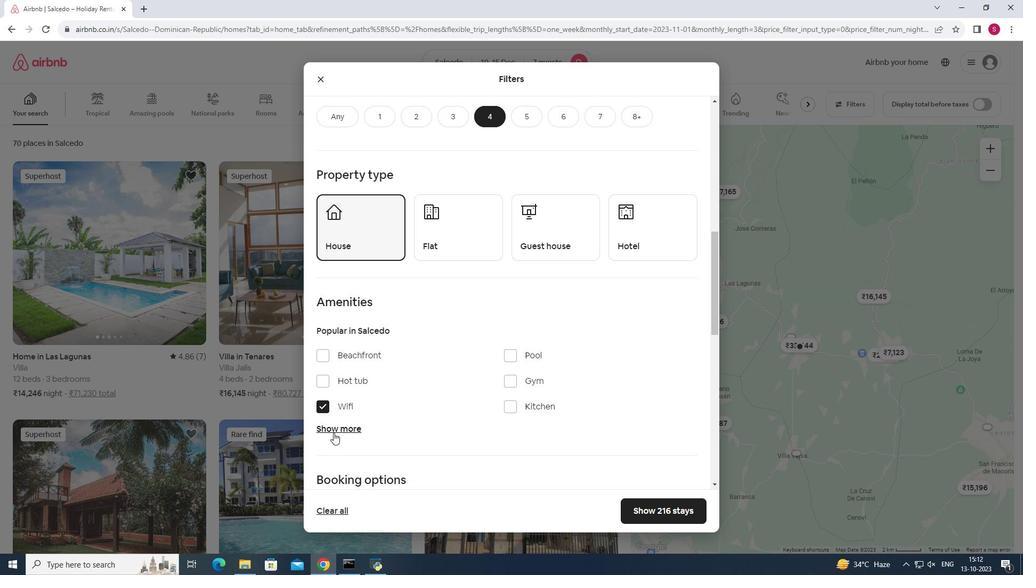 
Action: Mouse moved to (419, 417)
Screenshot: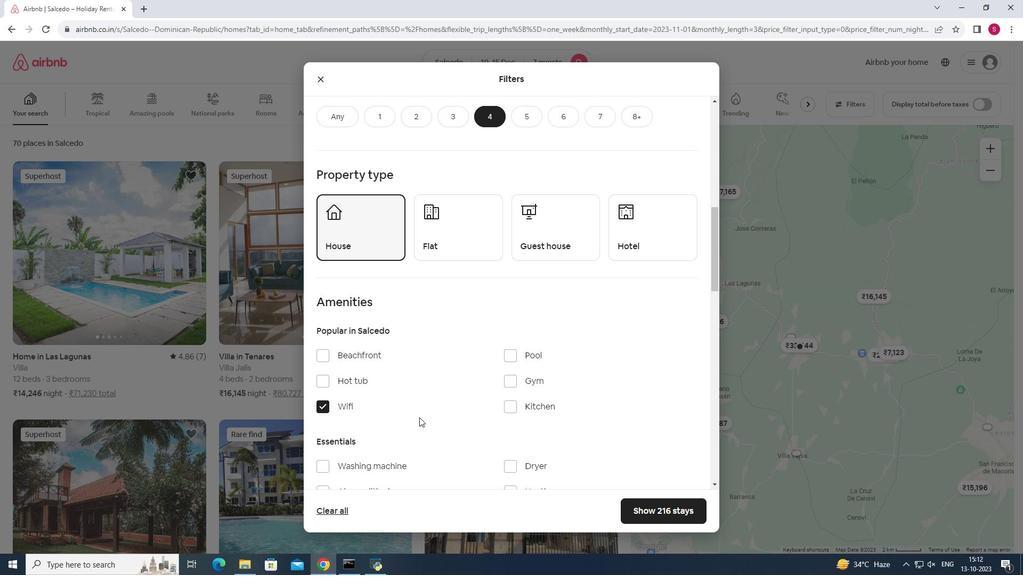
Action: Mouse scrolled (419, 417) with delta (0, 0)
Screenshot: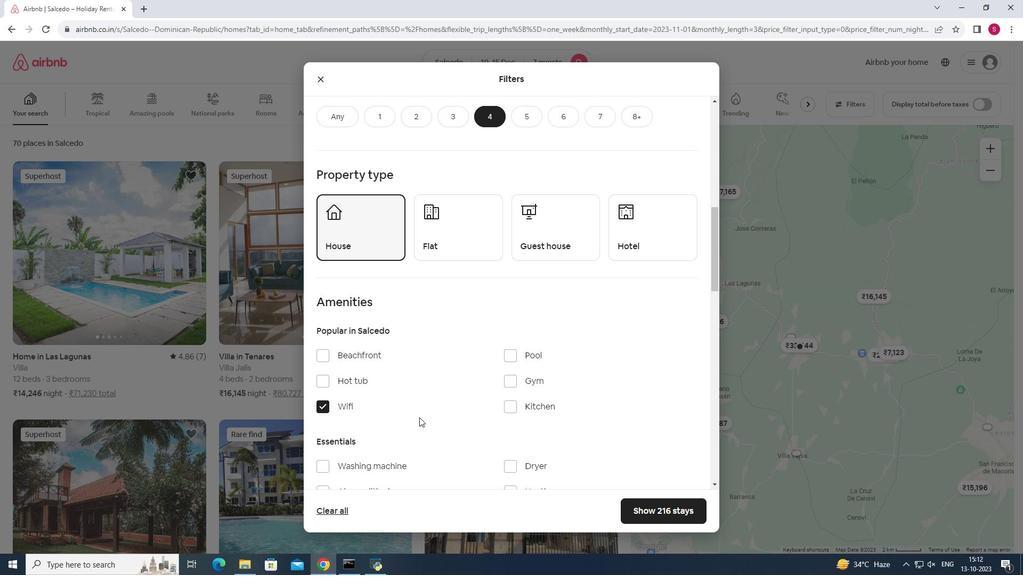 
Action: Mouse scrolled (419, 417) with delta (0, 0)
Screenshot: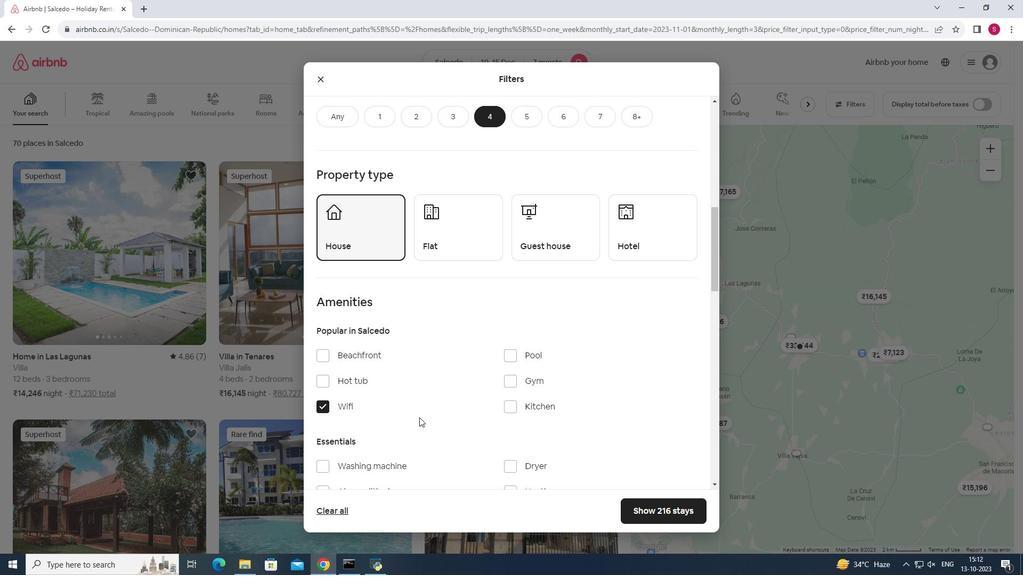 
Action: Mouse moved to (509, 416)
Screenshot: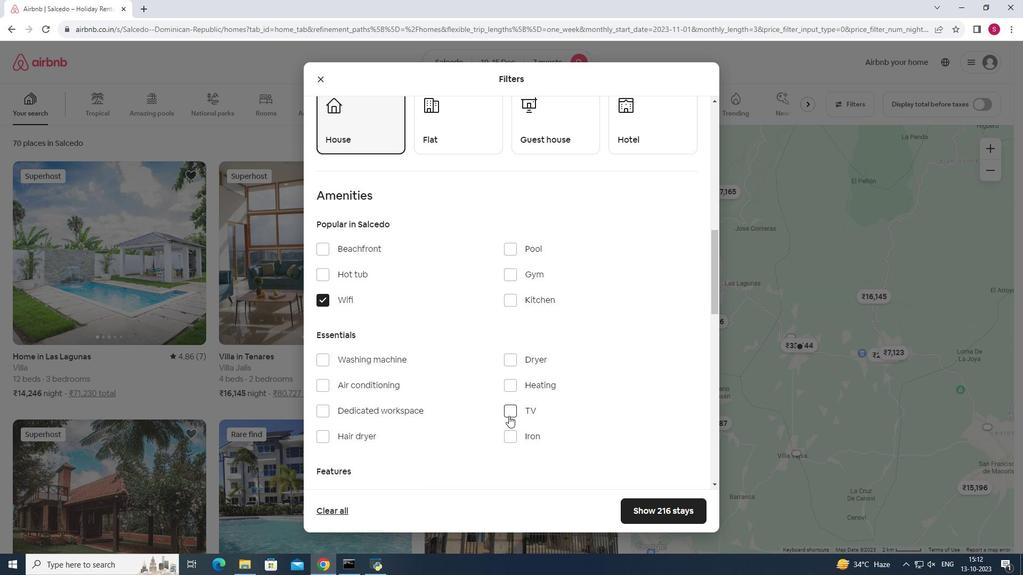 
Action: Mouse pressed left at (509, 416)
Screenshot: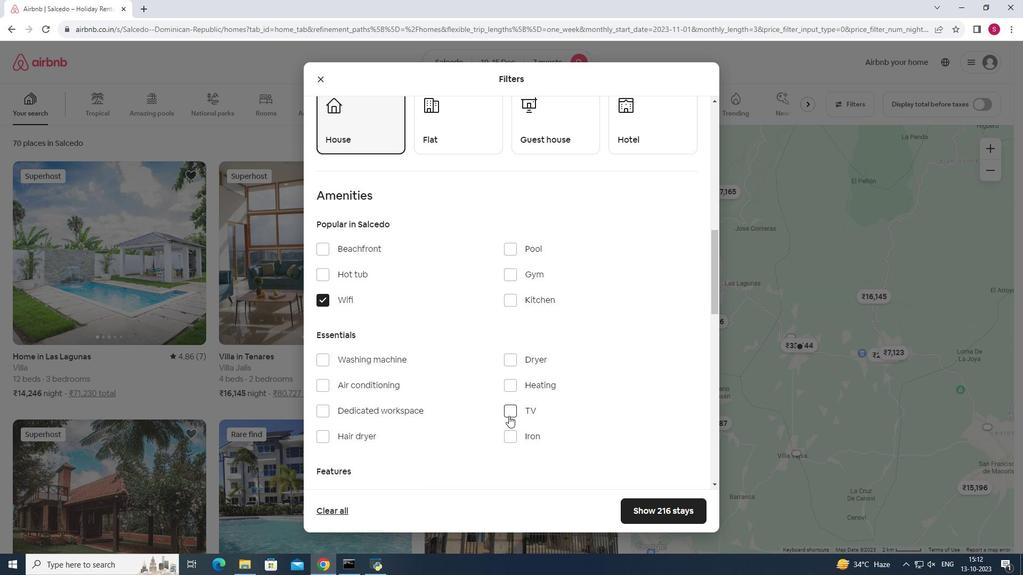 
Action: Mouse moved to (449, 377)
Screenshot: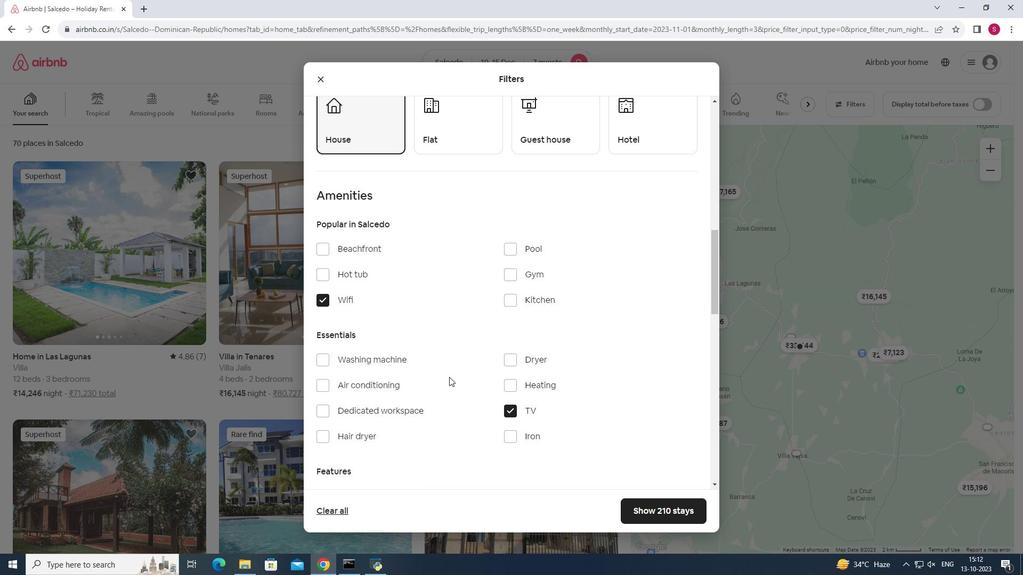 
Action: Mouse scrolled (449, 376) with delta (0, 0)
Screenshot: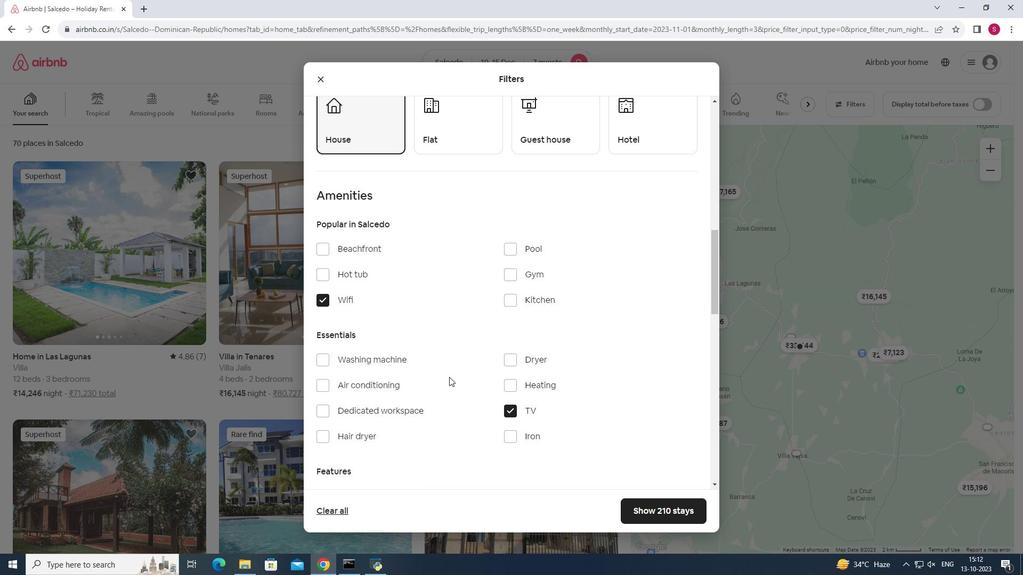 
Action: Mouse moved to (449, 377)
Screenshot: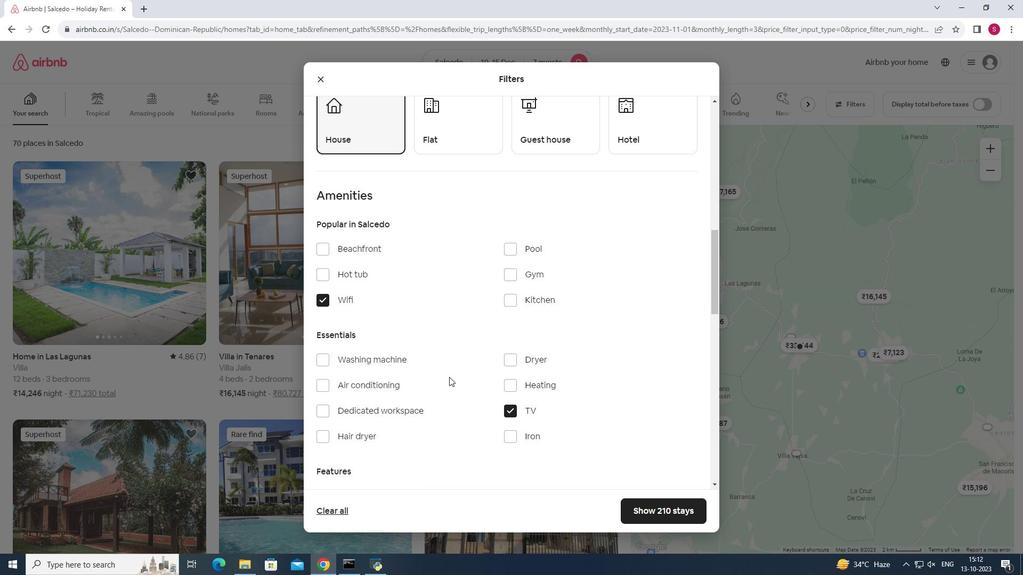 
Action: Mouse scrolled (449, 376) with delta (0, 0)
Screenshot: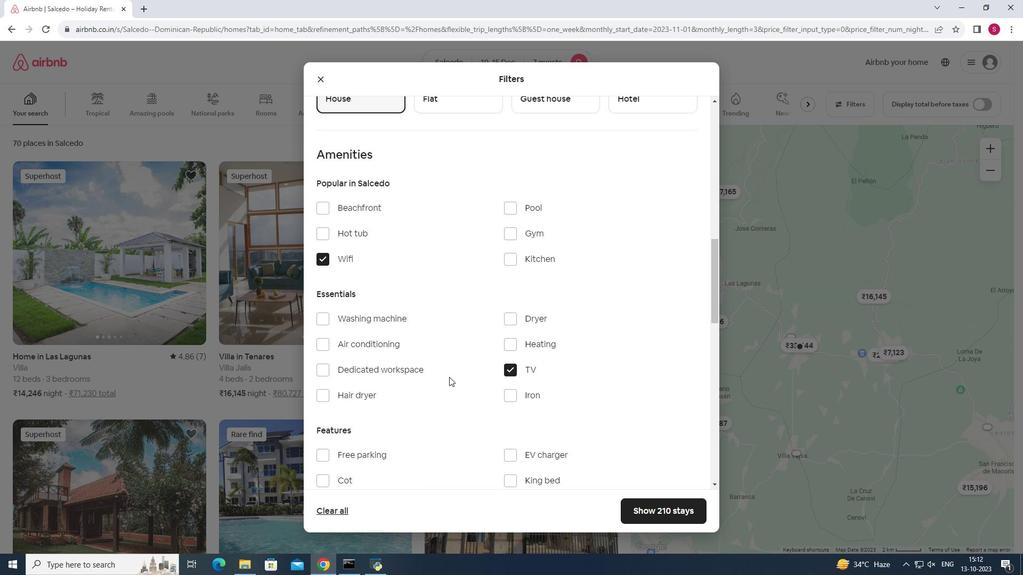 
Action: Mouse moved to (321, 392)
Screenshot: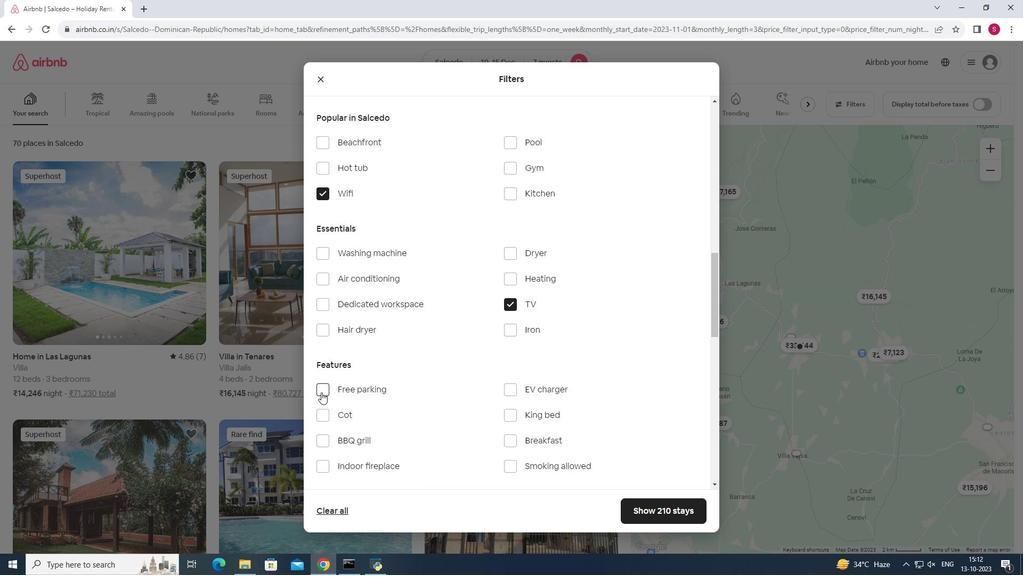 
Action: Mouse pressed left at (321, 392)
Screenshot: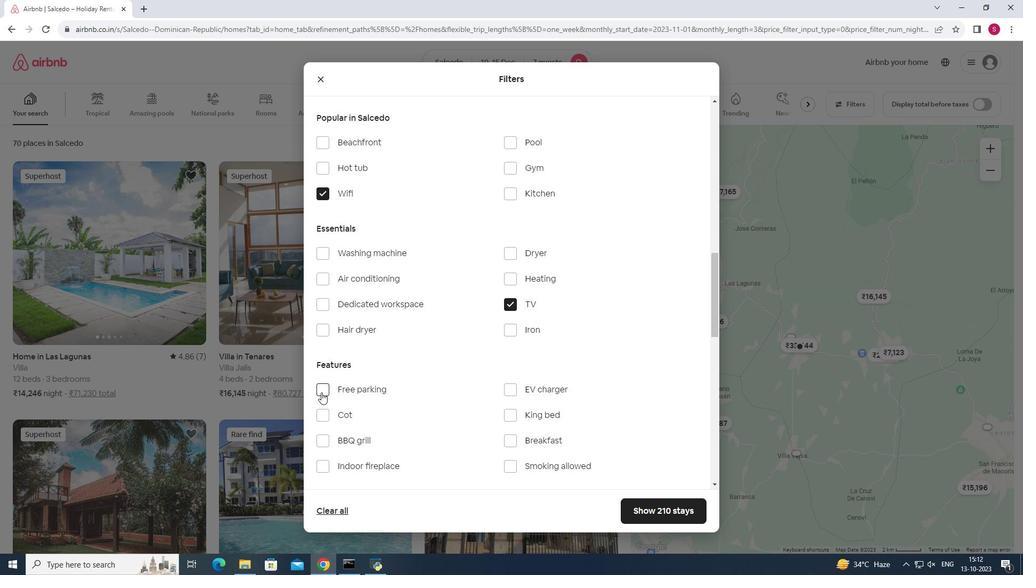 
Action: Mouse moved to (385, 394)
Screenshot: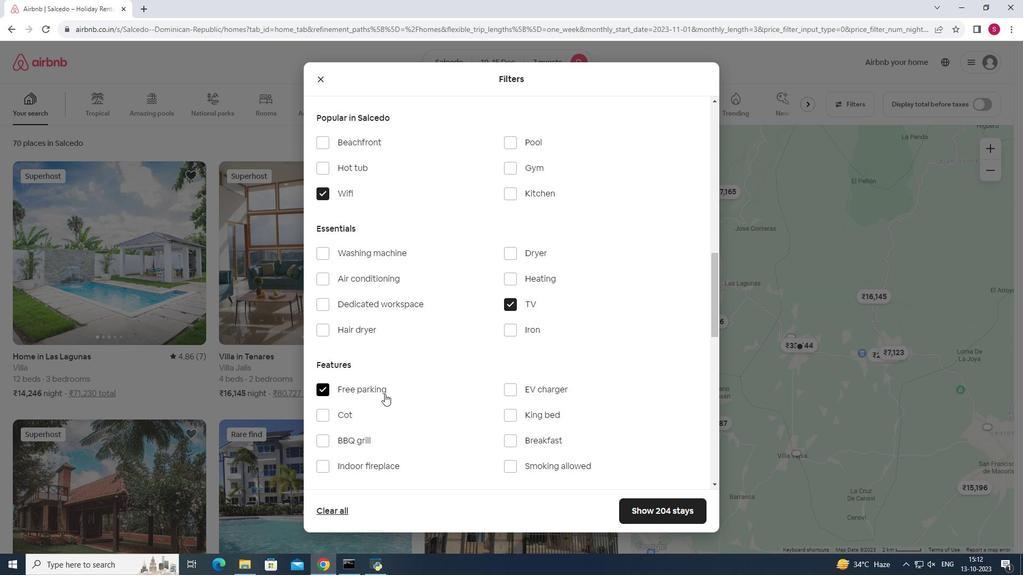 
Action: Mouse scrolled (385, 394) with delta (0, 0)
Screenshot: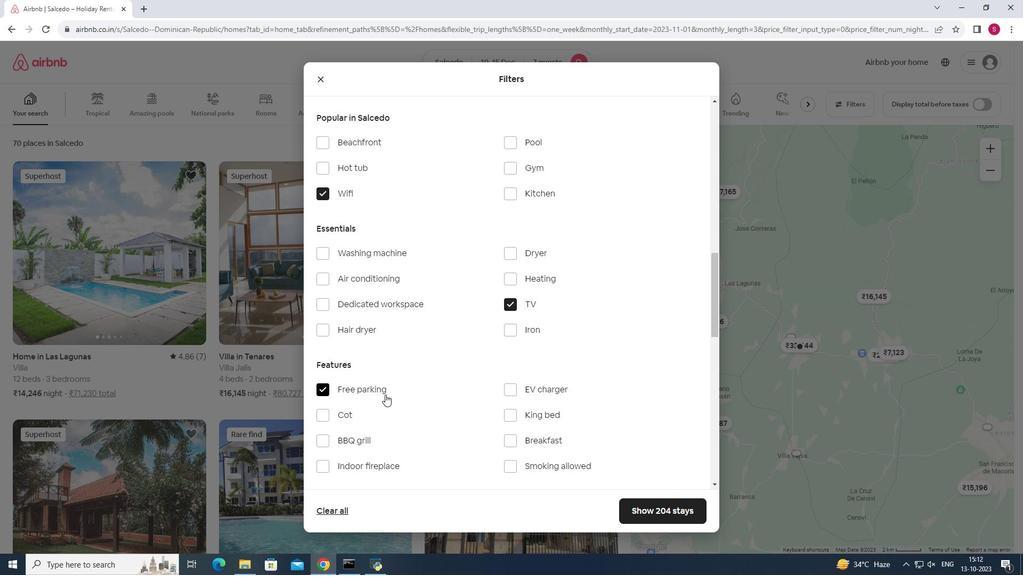 
Action: Mouse moved to (511, 391)
Screenshot: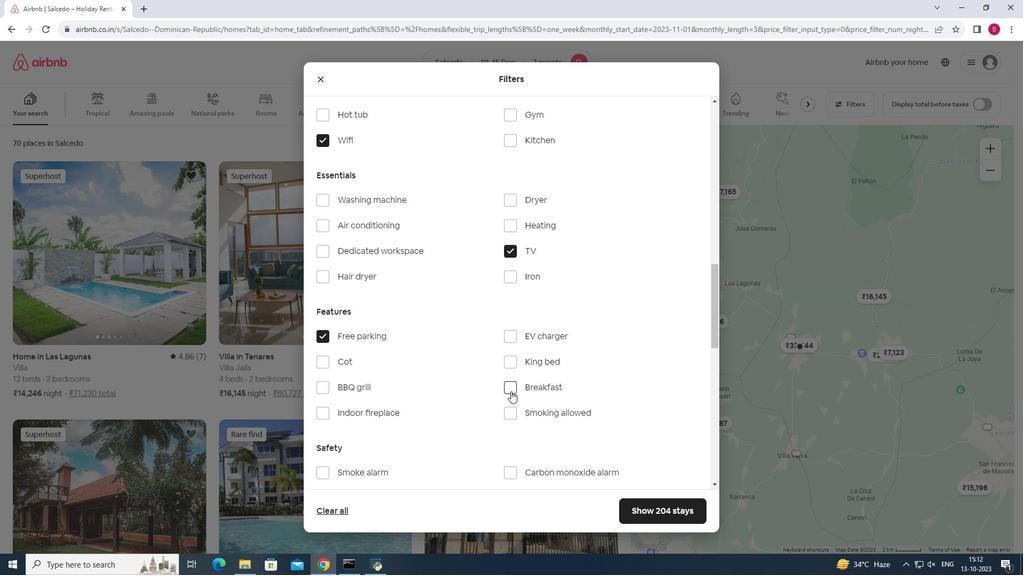 
Action: Mouse pressed left at (511, 391)
Screenshot: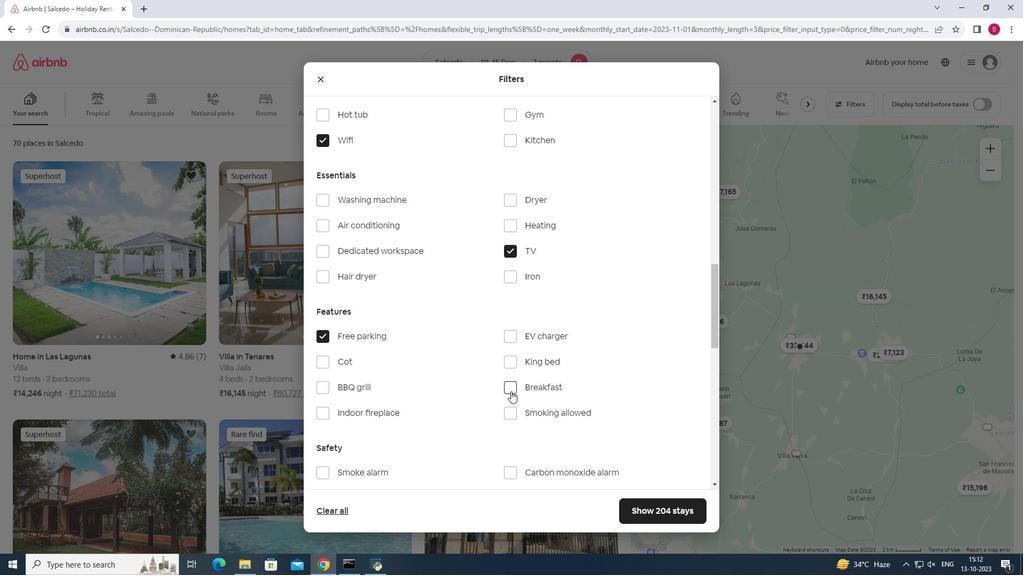 
Action: Mouse pressed left at (511, 391)
Screenshot: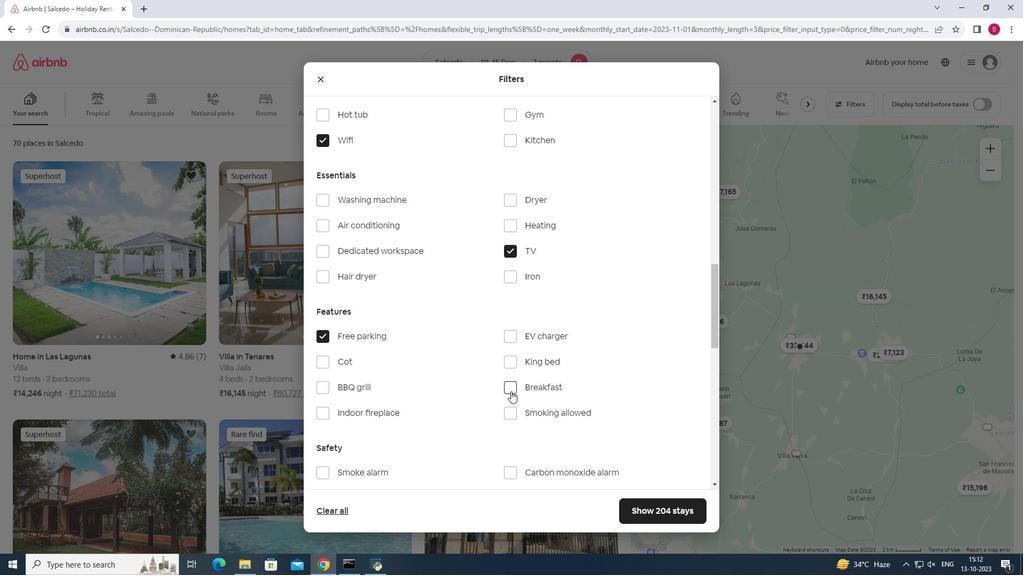 
Action: Mouse moved to (508, 391)
Screenshot: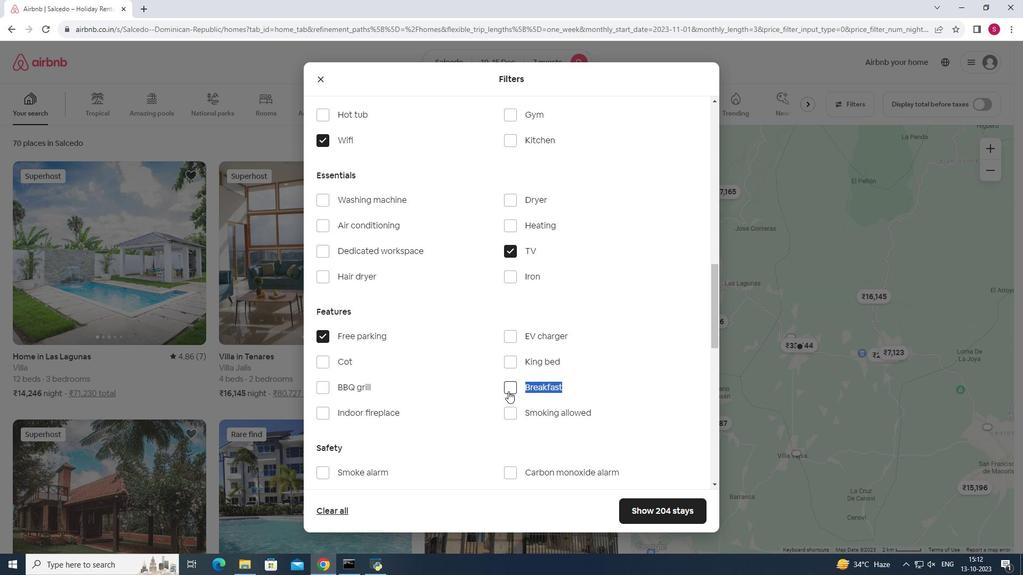 
Action: Mouse pressed left at (508, 391)
Screenshot: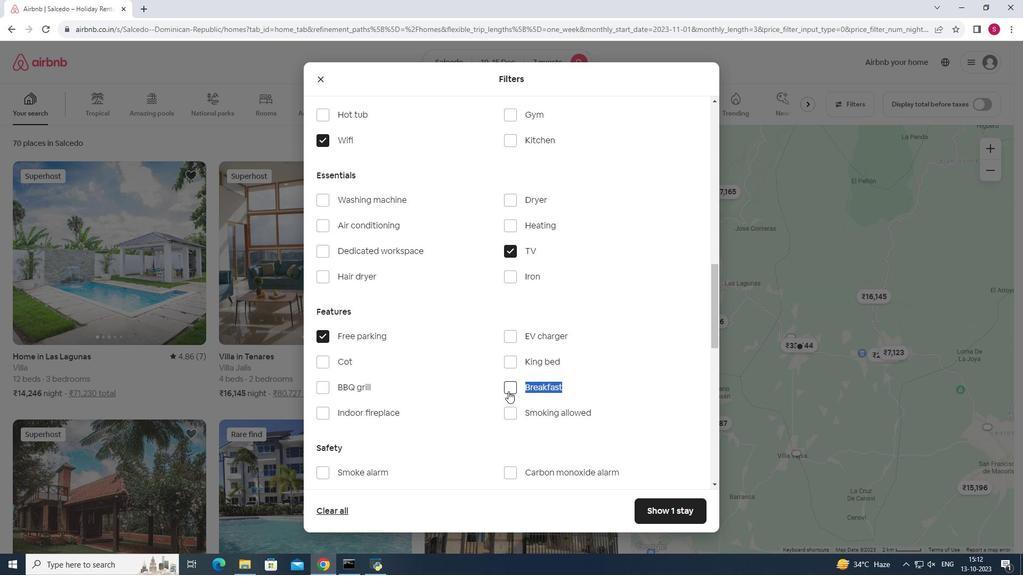 
Action: Mouse moved to (470, 397)
Screenshot: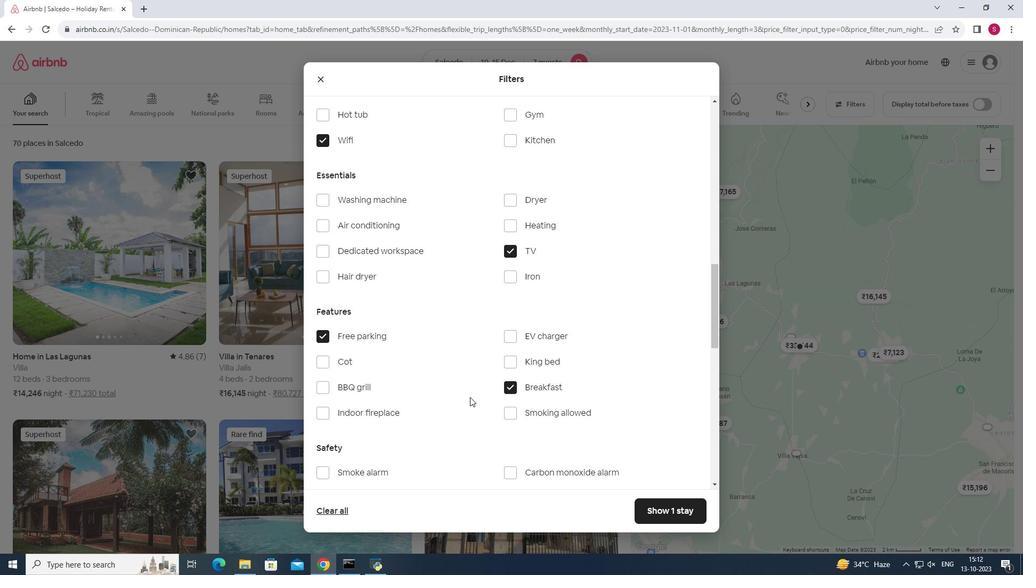 
Action: Mouse scrolled (470, 397) with delta (0, 0)
Screenshot: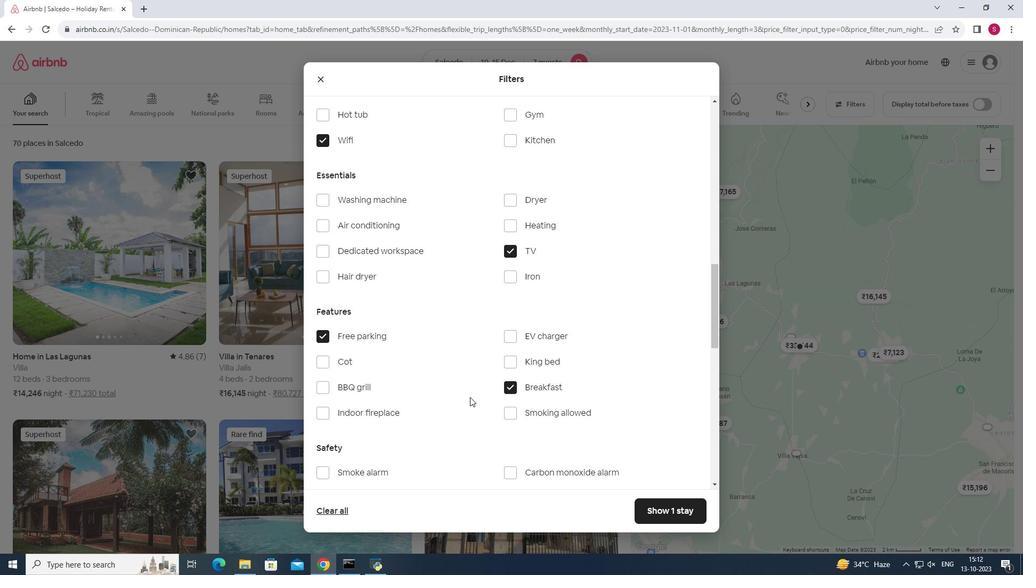 
Action: Mouse scrolled (470, 397) with delta (0, 0)
Screenshot: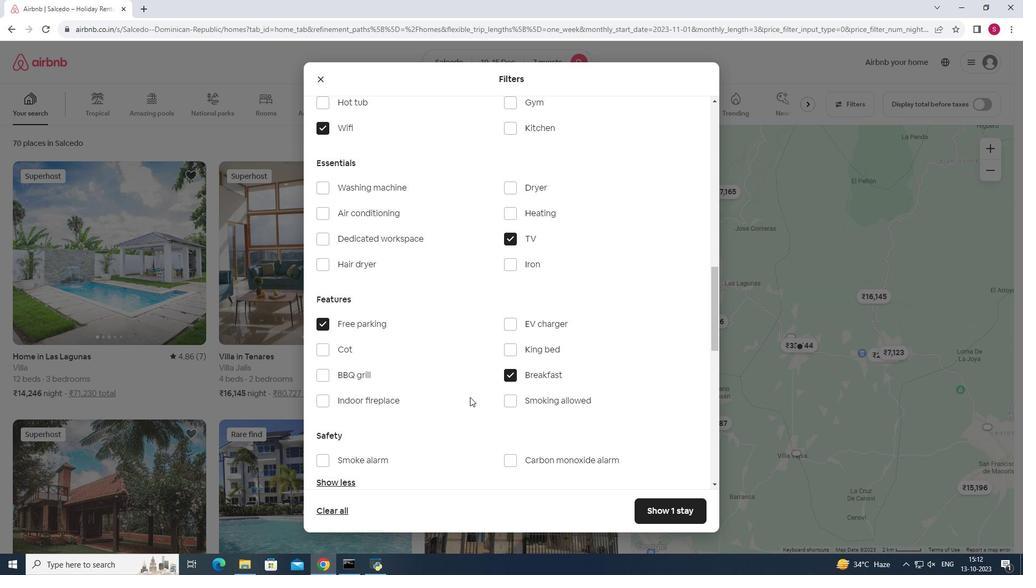 
Action: Mouse moved to (468, 393)
Screenshot: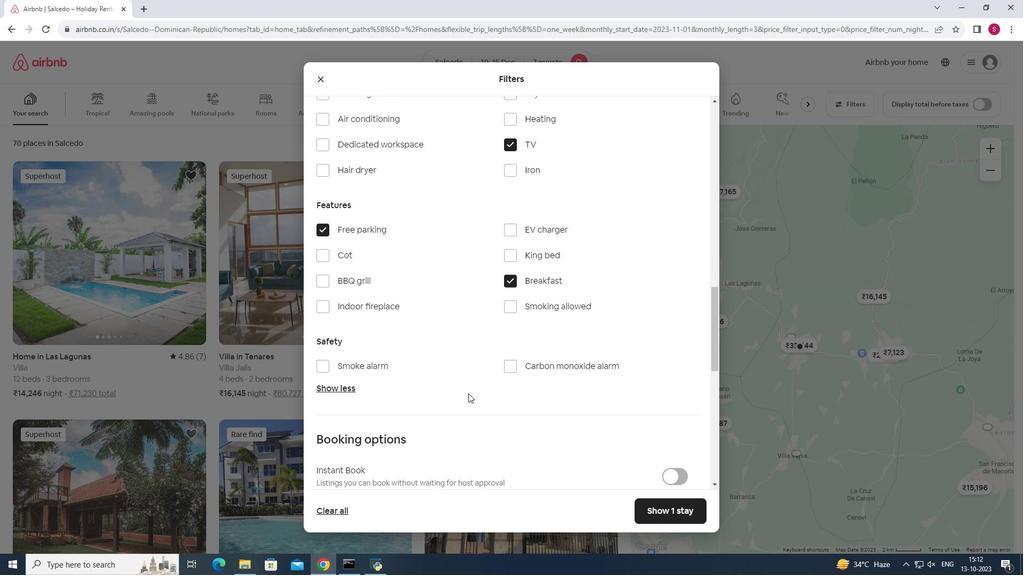 
Action: Mouse scrolled (468, 394) with delta (0, 0)
Screenshot: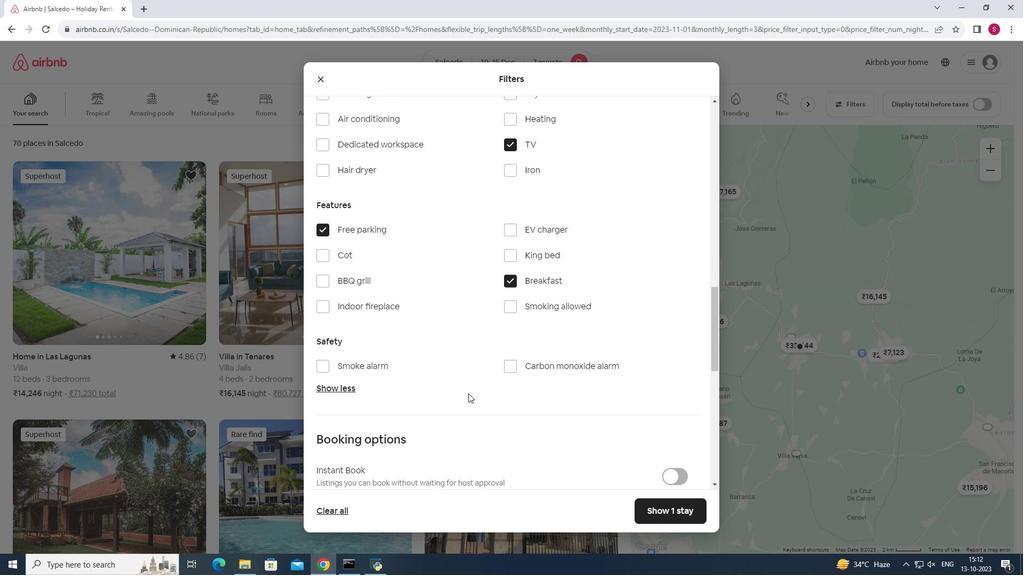 
Action: Mouse scrolled (468, 394) with delta (0, 0)
Screenshot: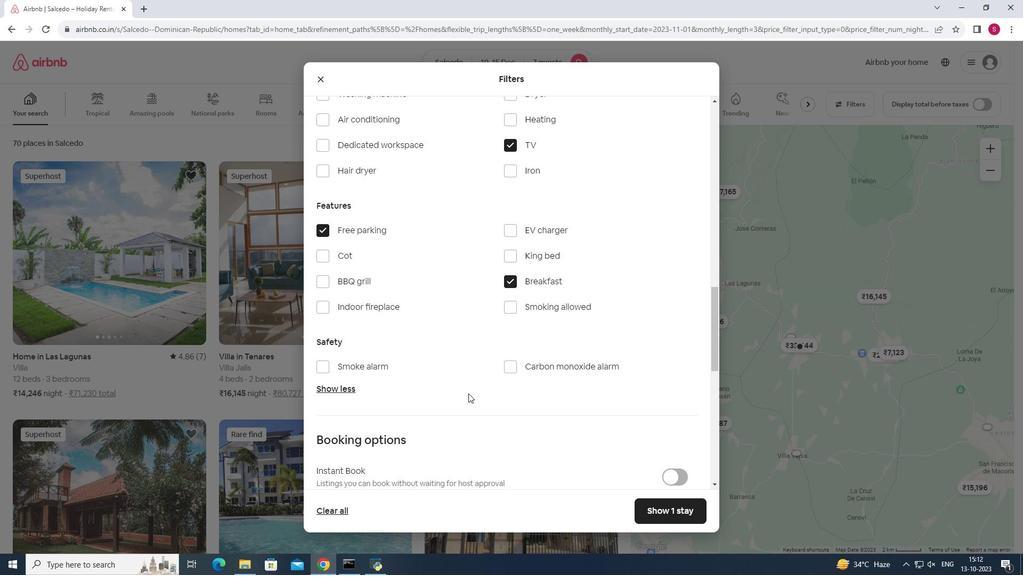 
Action: Mouse scrolled (468, 394) with delta (0, 0)
Screenshot: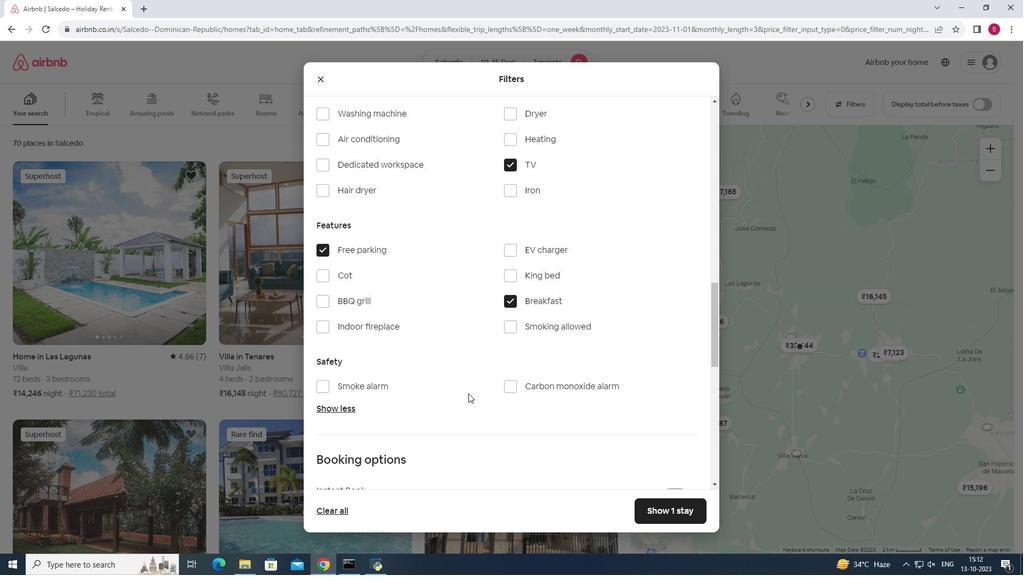 
Action: Mouse moved to (510, 172)
Screenshot: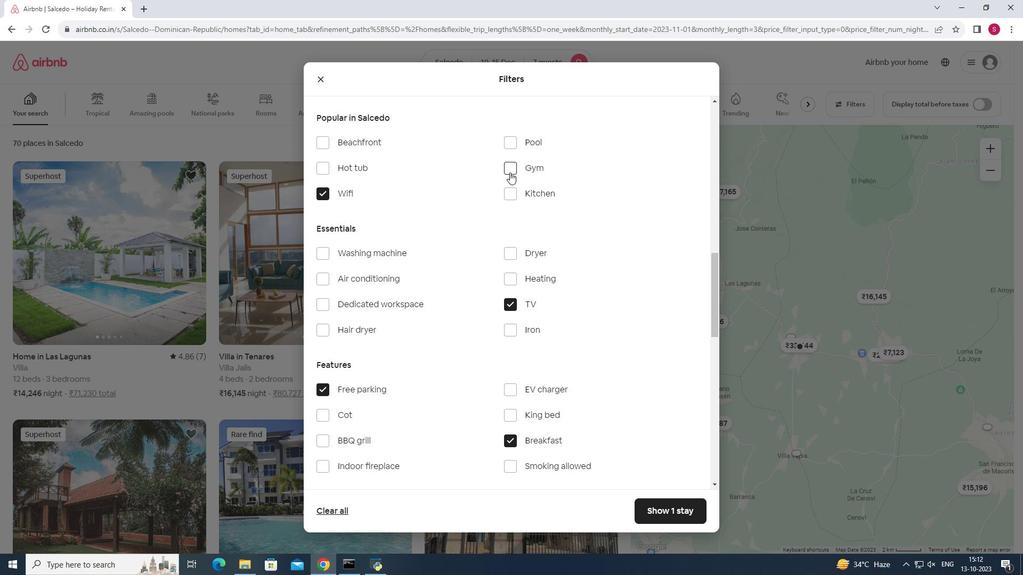 
Action: Mouse pressed left at (510, 172)
Screenshot: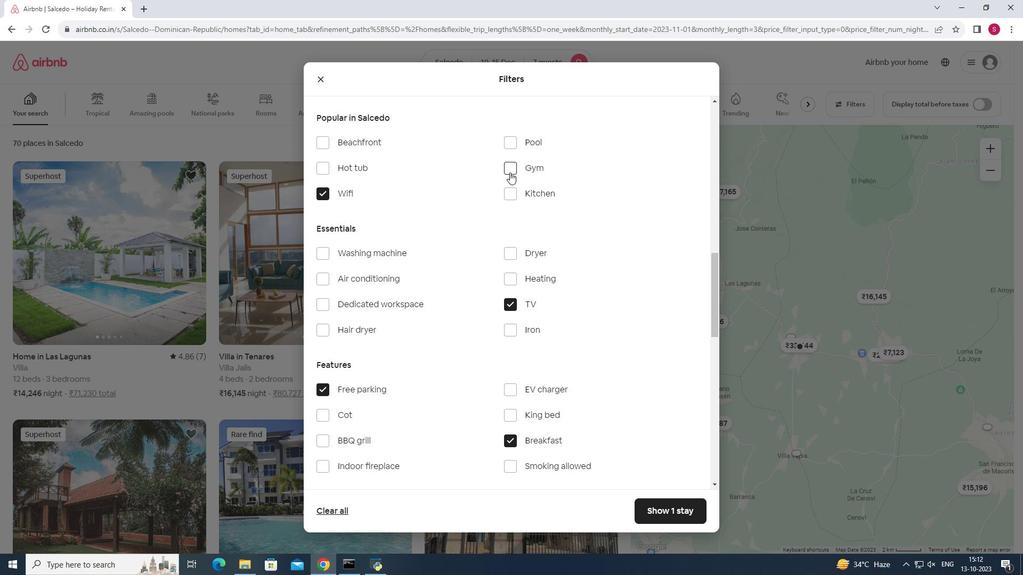 
Action: Mouse moved to (621, 510)
Screenshot: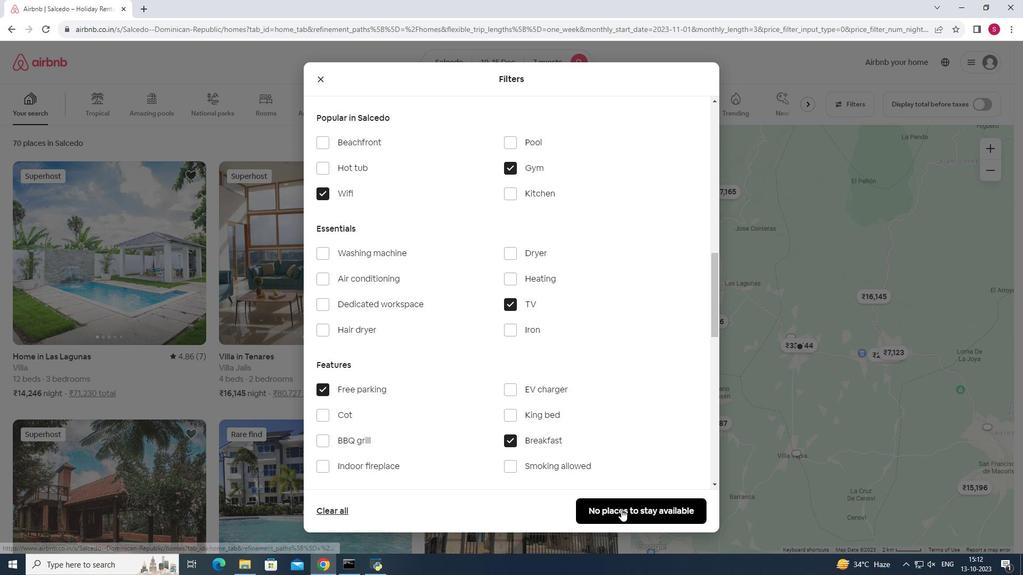 
Action: Mouse pressed left at (621, 510)
Screenshot: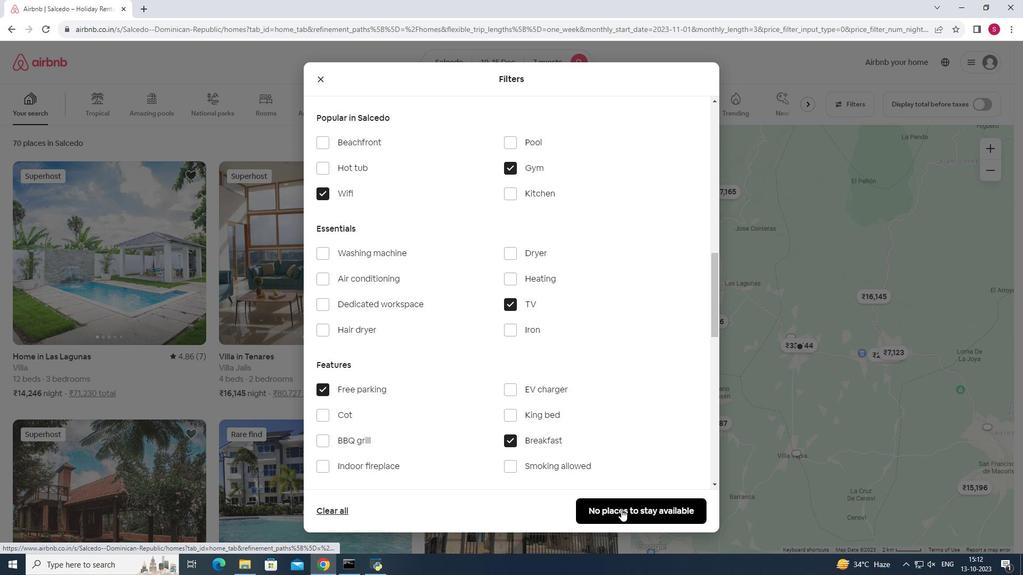 
